 Task: Find connections with filter location Chittaurgarh with filter topic #forsale with filter profile language Spanish with filter current company Cairn Oil and Gas with filter school Vijaya College with filter industry Retail Pharmacies with filter service category Bankruptcy Law with filter keywords title Medical Laboratory Tech
Action: Mouse moved to (490, 60)
Screenshot: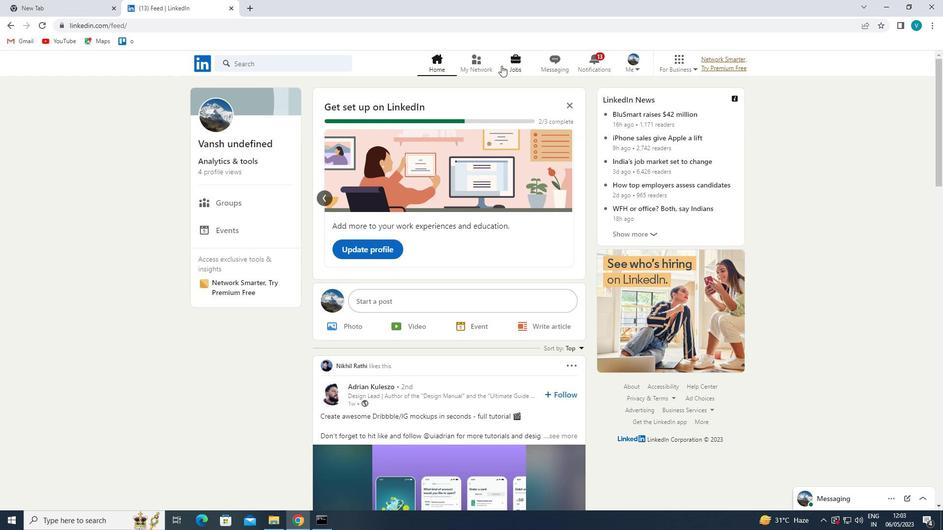 
Action: Mouse pressed left at (490, 60)
Screenshot: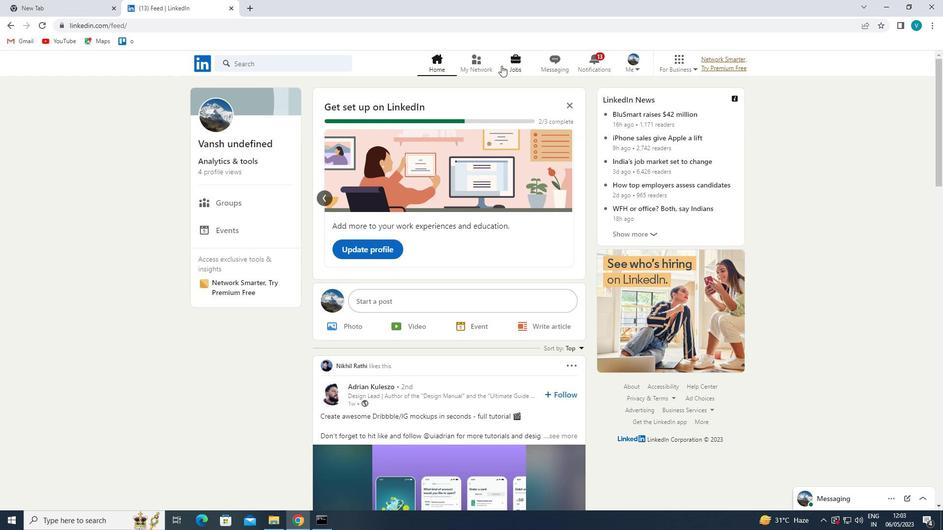 
Action: Mouse moved to (318, 115)
Screenshot: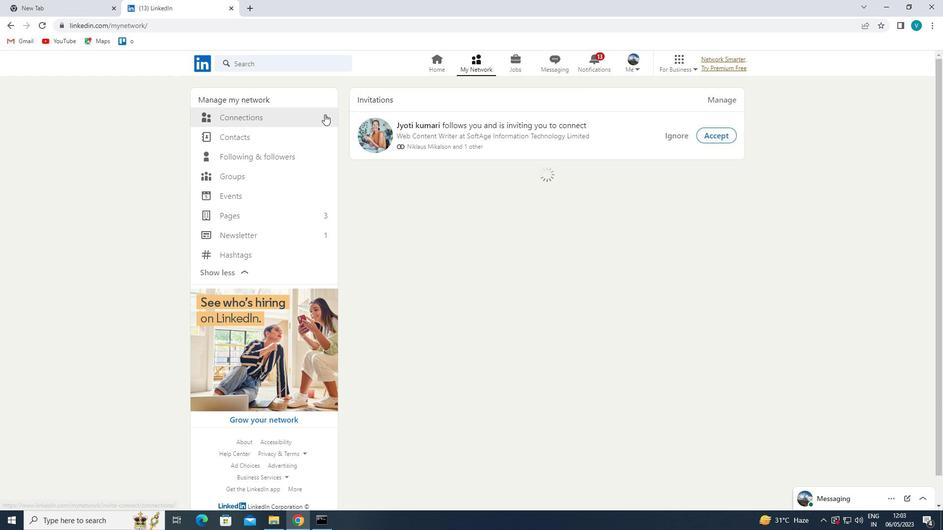 
Action: Mouse pressed left at (318, 115)
Screenshot: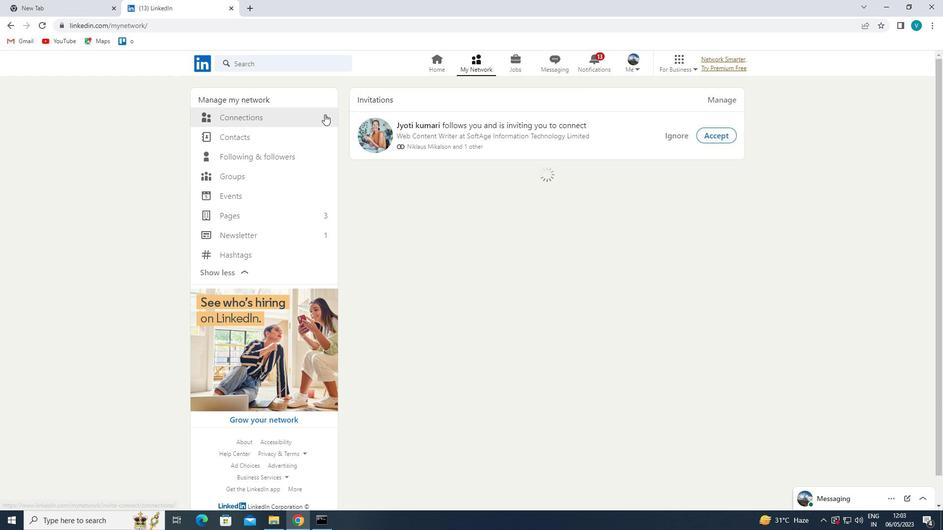 
Action: Mouse moved to (544, 120)
Screenshot: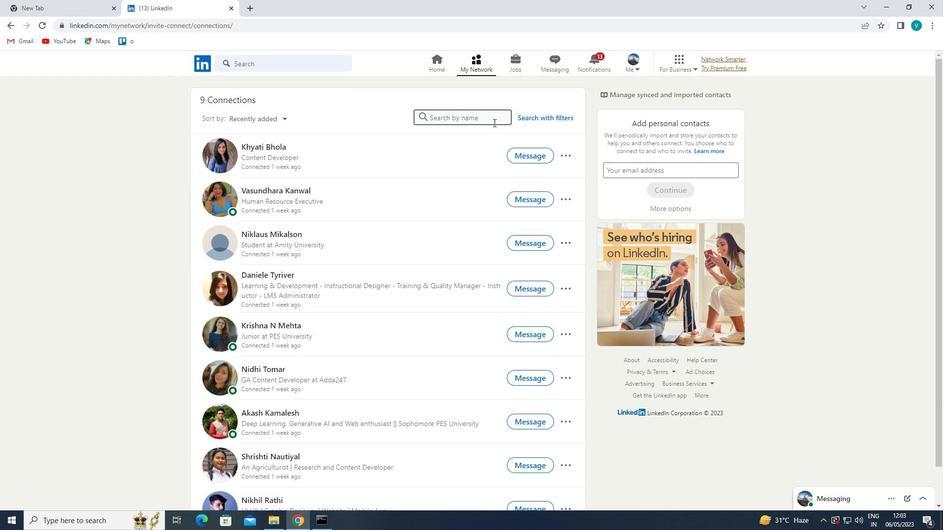 
Action: Mouse pressed left at (544, 120)
Screenshot: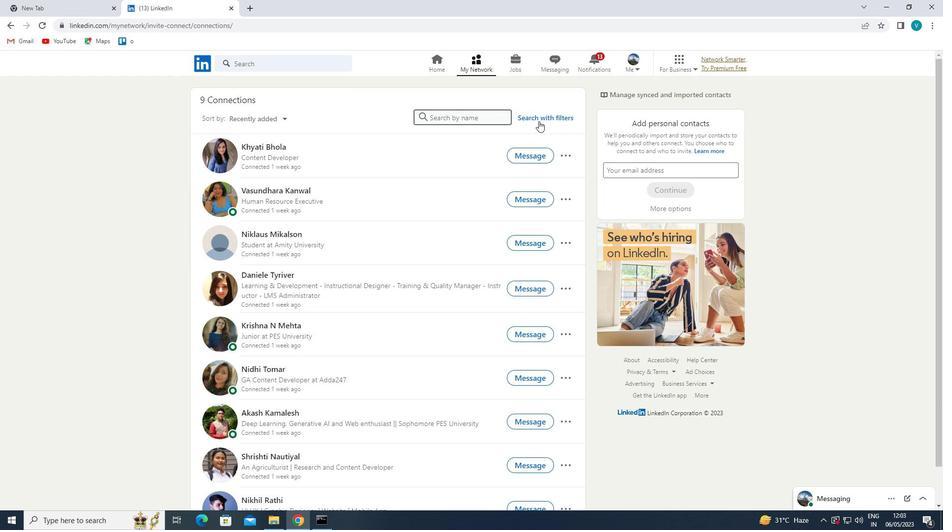 
Action: Mouse moved to (477, 93)
Screenshot: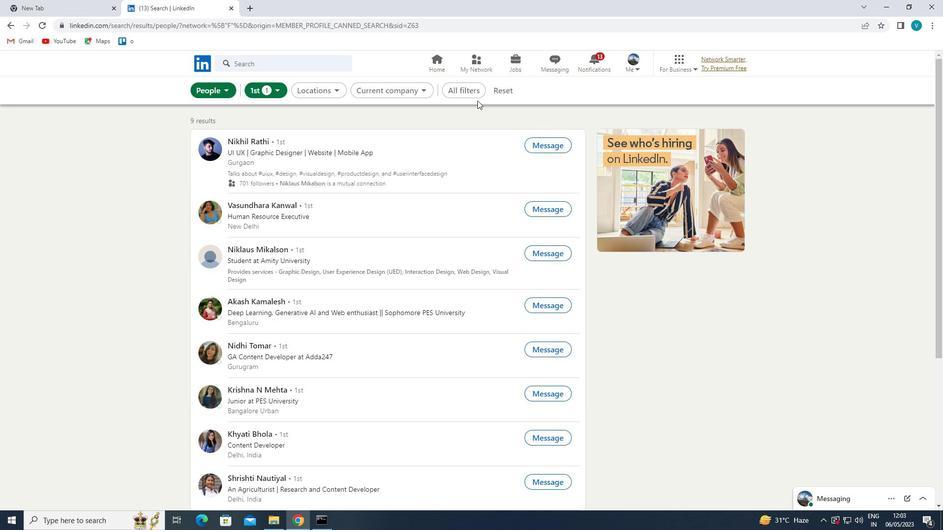 
Action: Mouse pressed left at (477, 93)
Screenshot: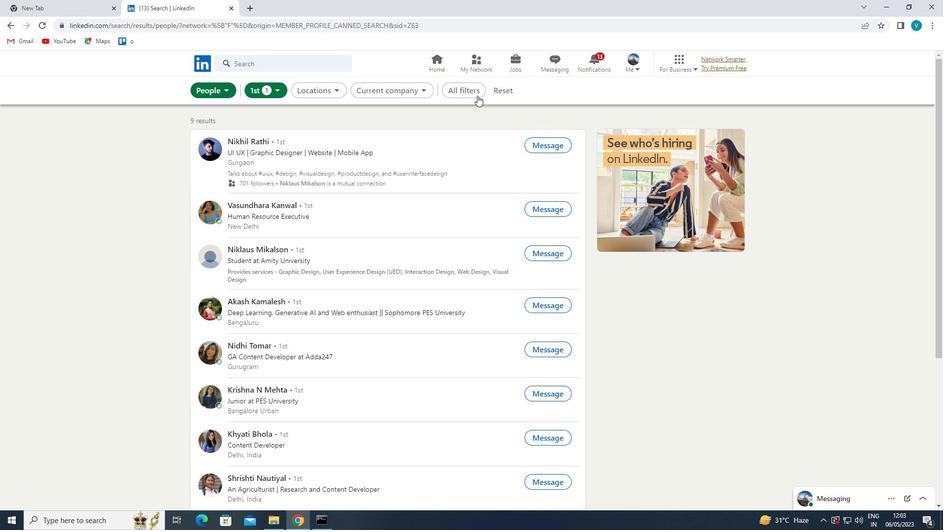 
Action: Mouse moved to (765, 206)
Screenshot: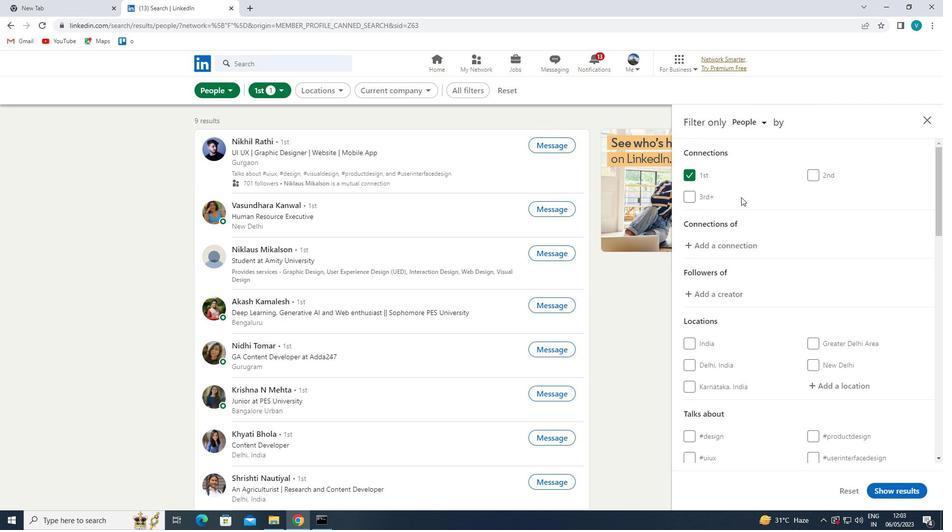 
Action: Mouse scrolled (765, 205) with delta (0, 0)
Screenshot: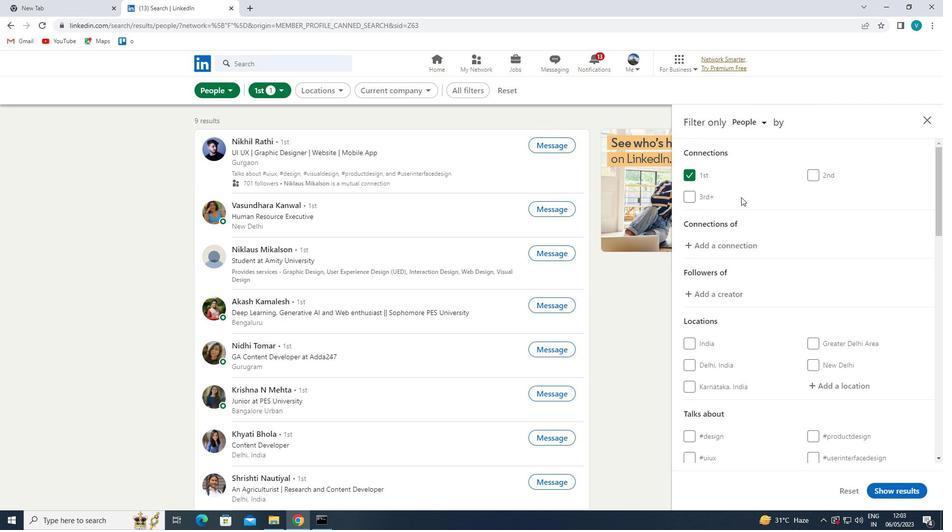 
Action: Mouse moved to (768, 207)
Screenshot: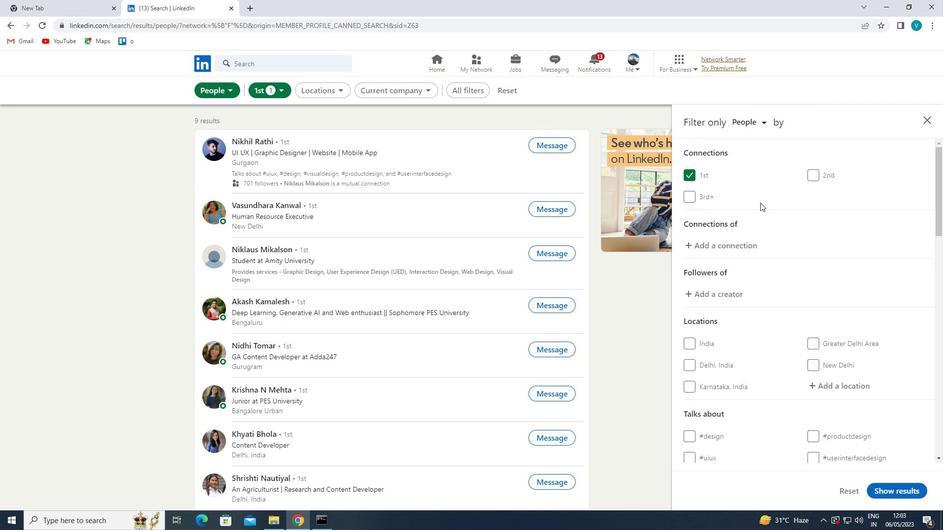 
Action: Mouse scrolled (768, 207) with delta (0, 0)
Screenshot: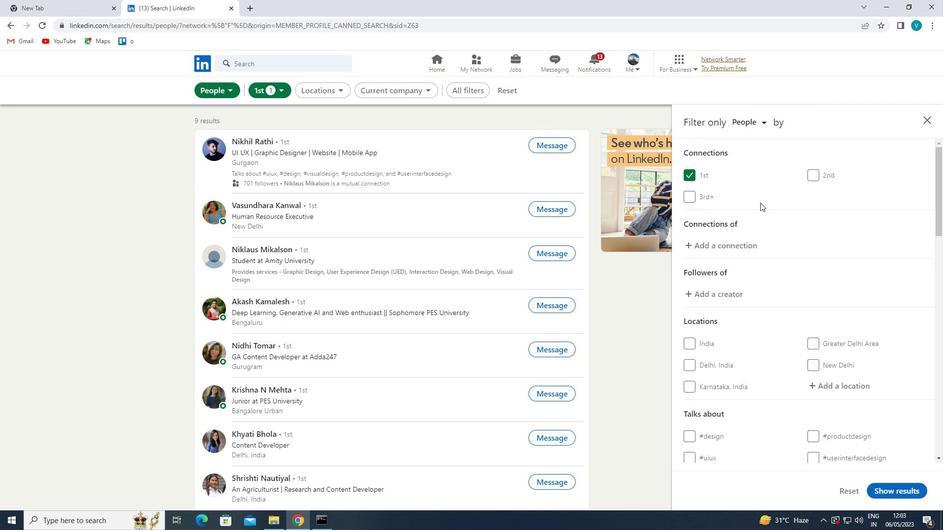 
Action: Mouse moved to (824, 286)
Screenshot: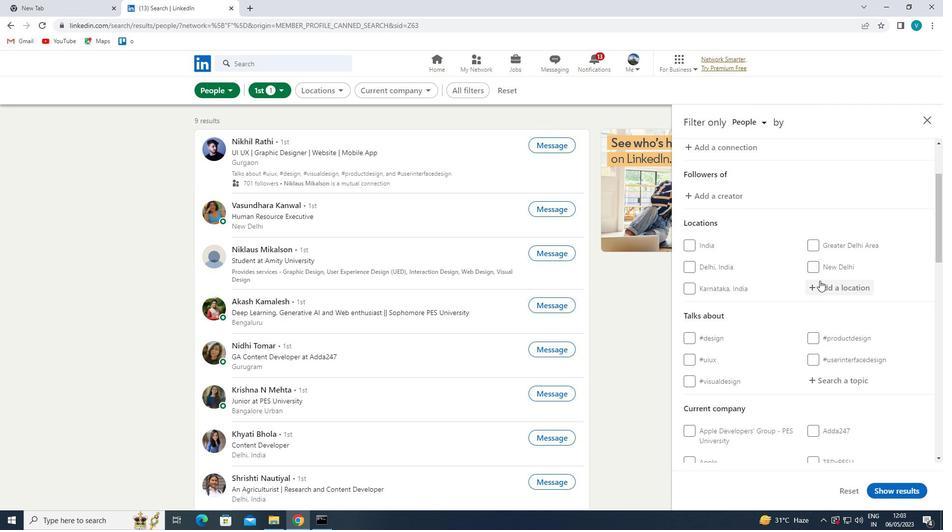 
Action: Mouse pressed left at (824, 286)
Screenshot: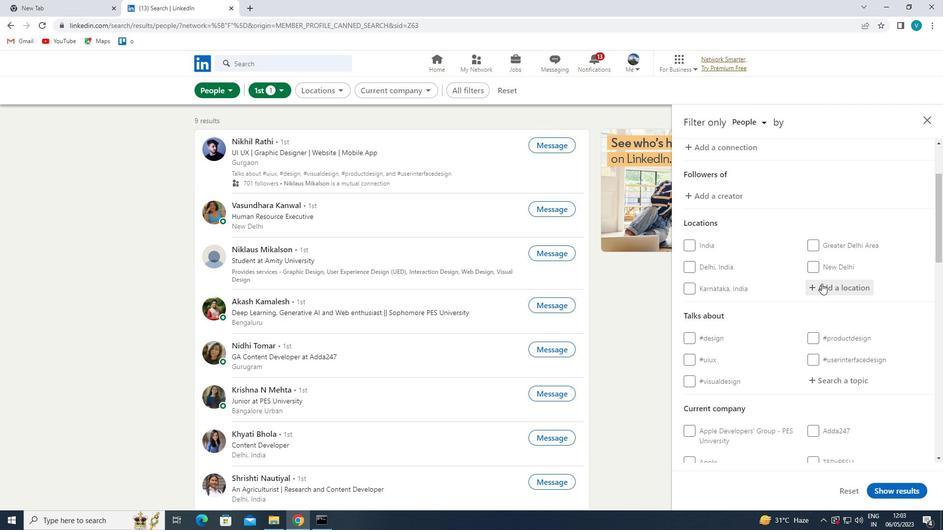 
Action: Mouse moved to (794, 307)
Screenshot: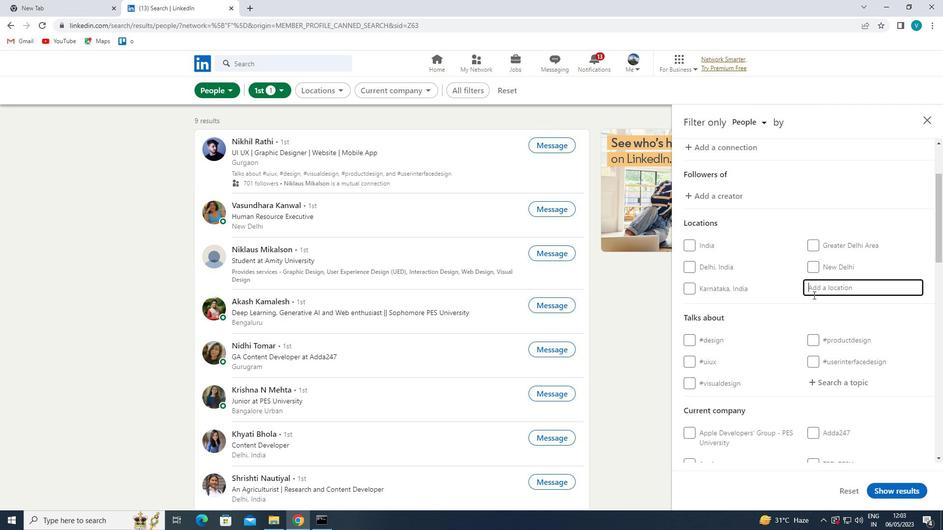 
Action: Key pressed <Key.shift>CHITTAUGARH
Screenshot: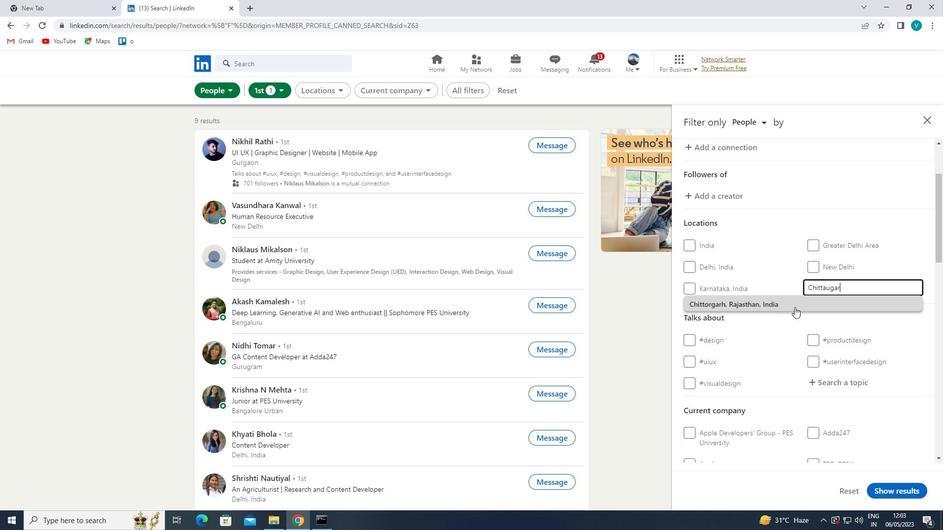
Action: Mouse moved to (794, 306)
Screenshot: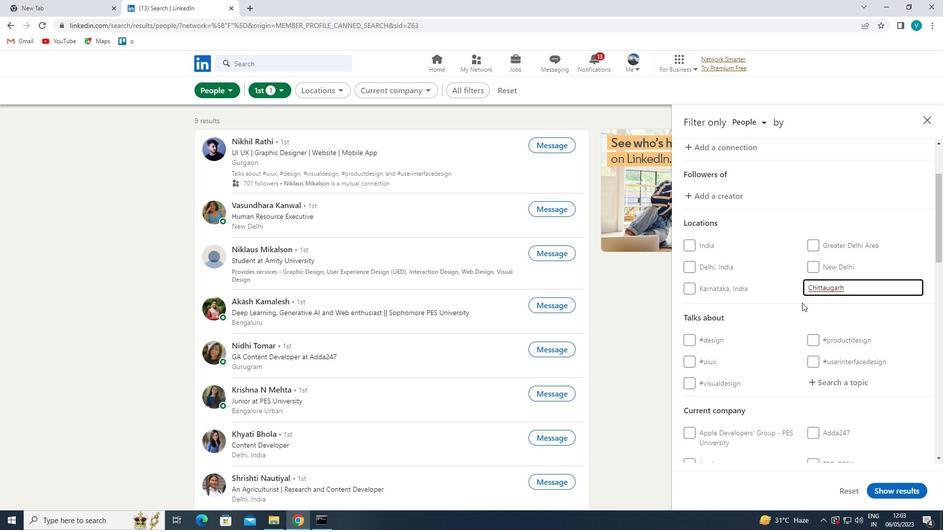 
Action: Key pressed <Key.backspace><Key.left><Key.left><Key.left>R<Key.right><Key.right><Key.right>
Screenshot: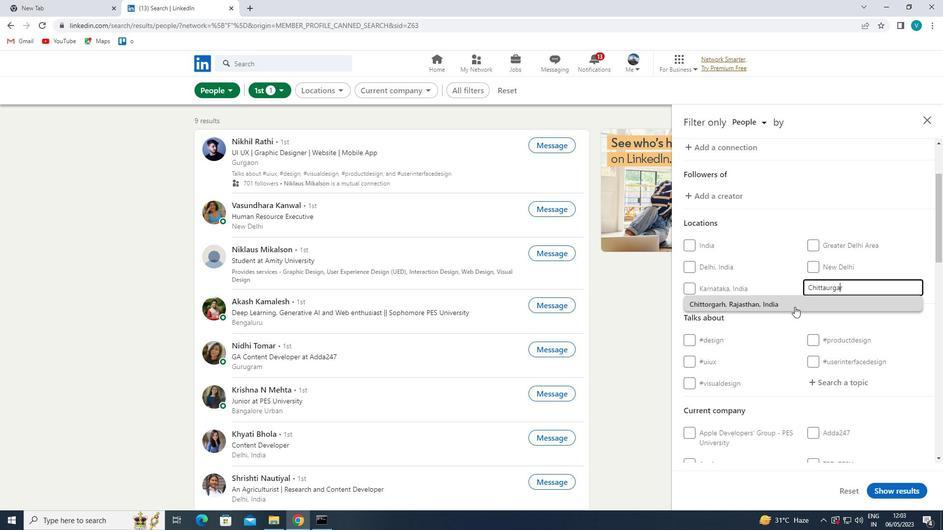
Action: Mouse pressed left at (794, 306)
Screenshot: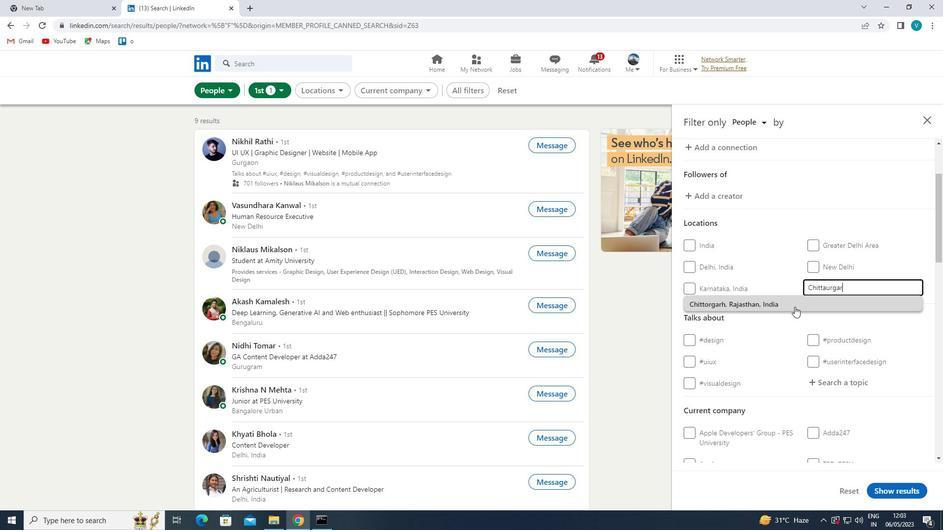 
Action: Mouse moved to (791, 309)
Screenshot: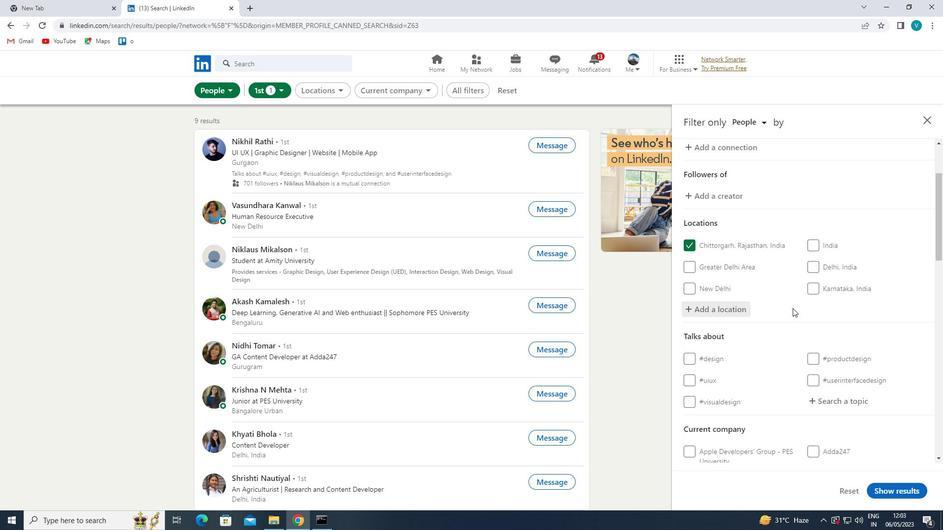 
Action: Mouse scrolled (791, 308) with delta (0, 0)
Screenshot: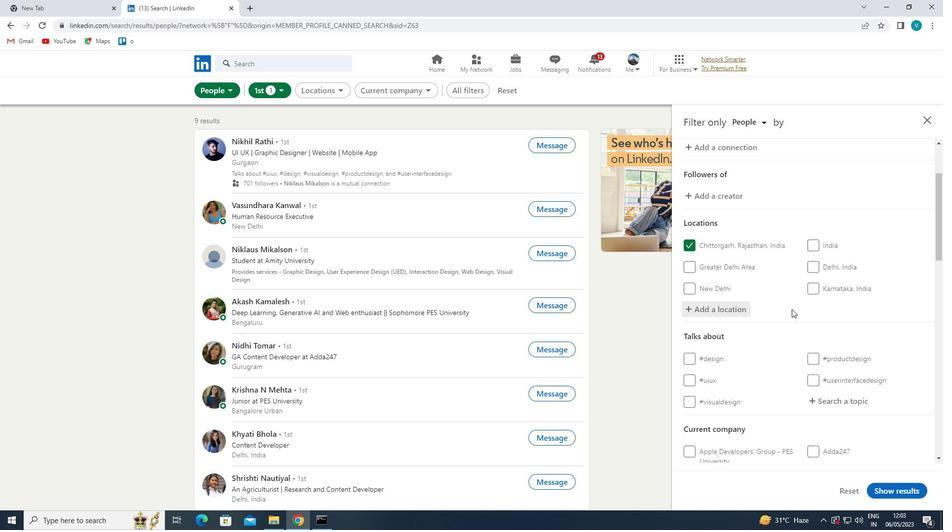 
Action: Mouse moved to (791, 309)
Screenshot: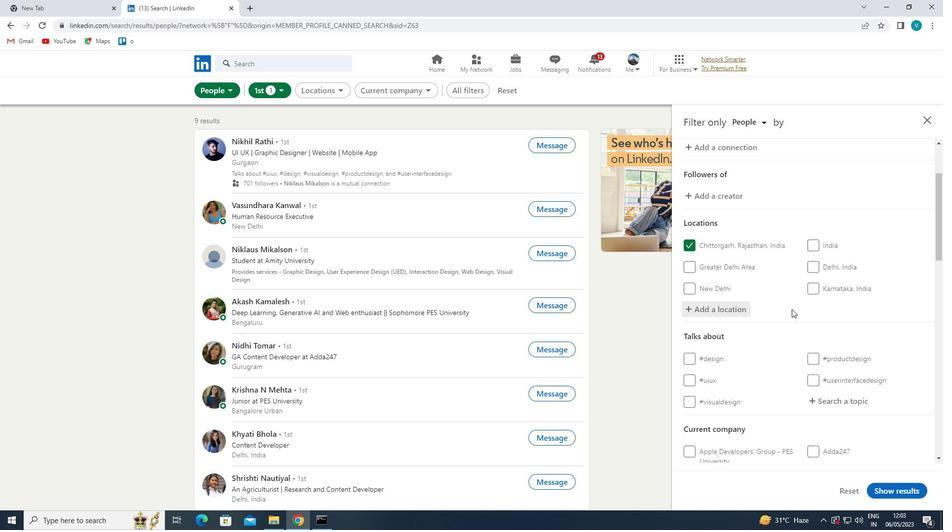 
Action: Mouse scrolled (791, 308) with delta (0, 0)
Screenshot: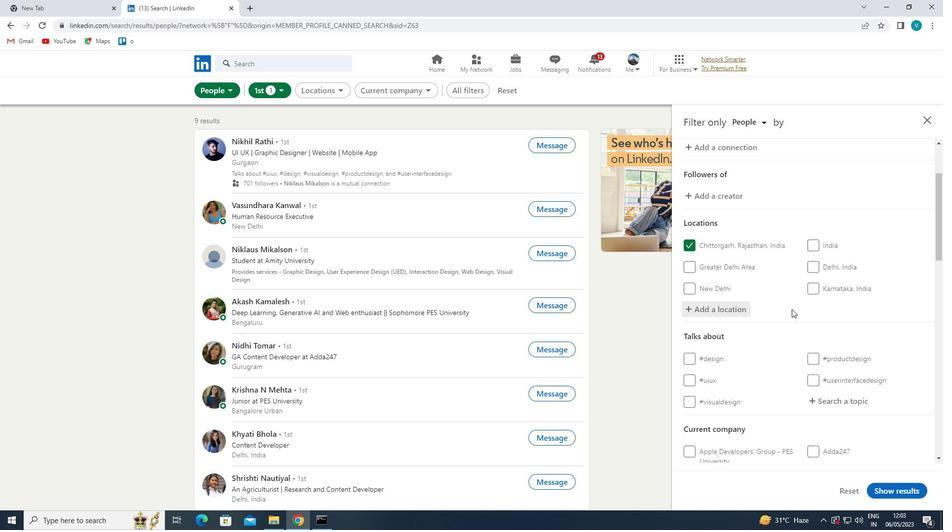 
Action: Mouse moved to (839, 297)
Screenshot: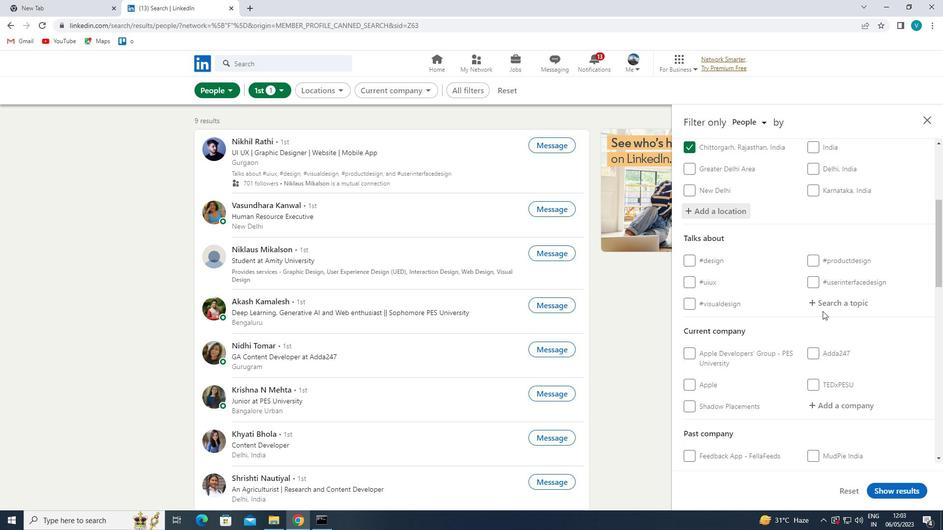 
Action: Mouse pressed left at (839, 297)
Screenshot: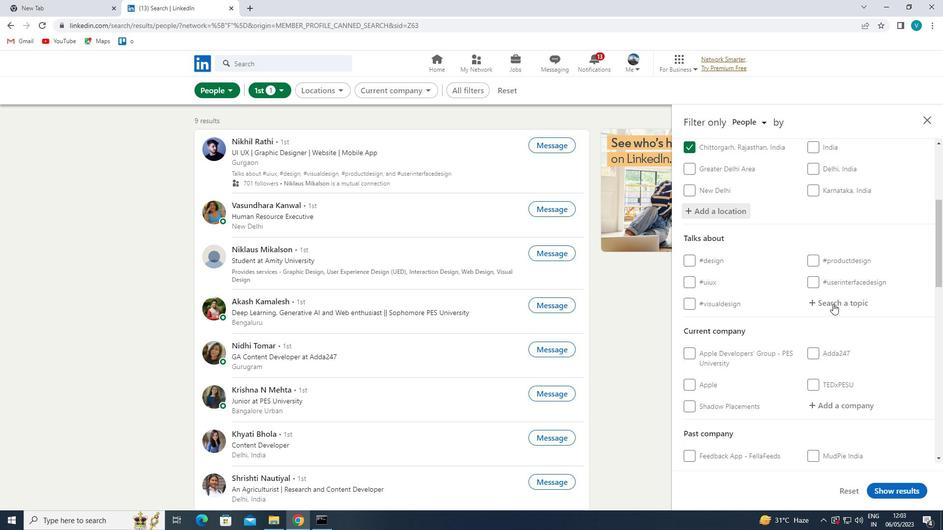 
Action: Mouse moved to (819, 308)
Screenshot: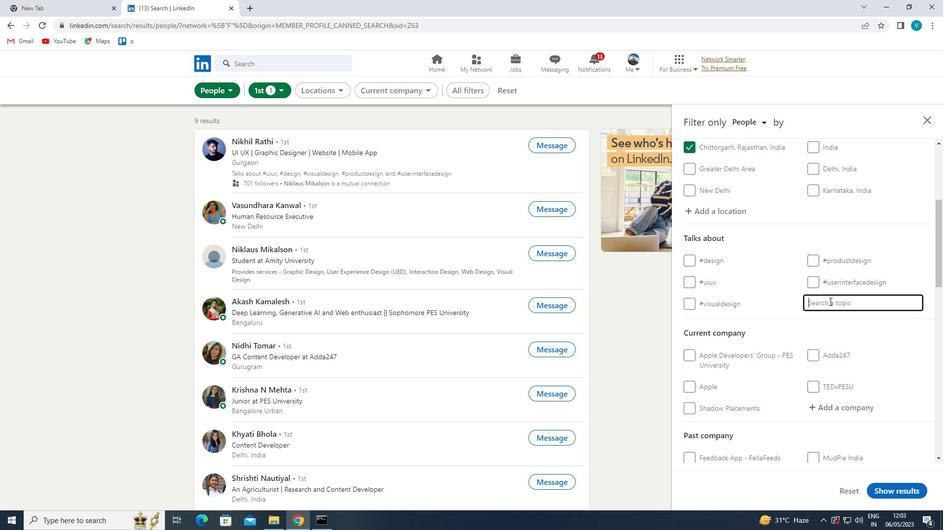 
Action: Key pressed FORSALE
Screenshot: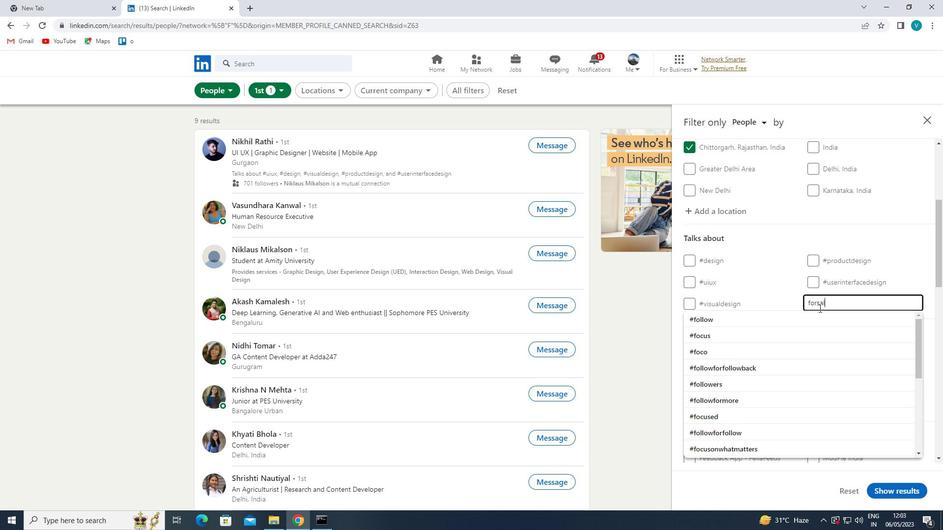 
Action: Mouse moved to (808, 315)
Screenshot: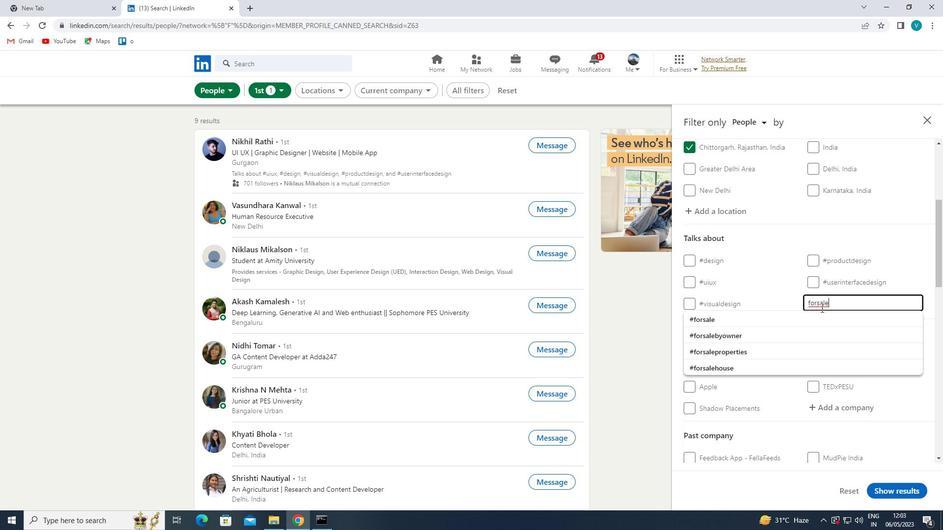
Action: Mouse pressed left at (808, 315)
Screenshot: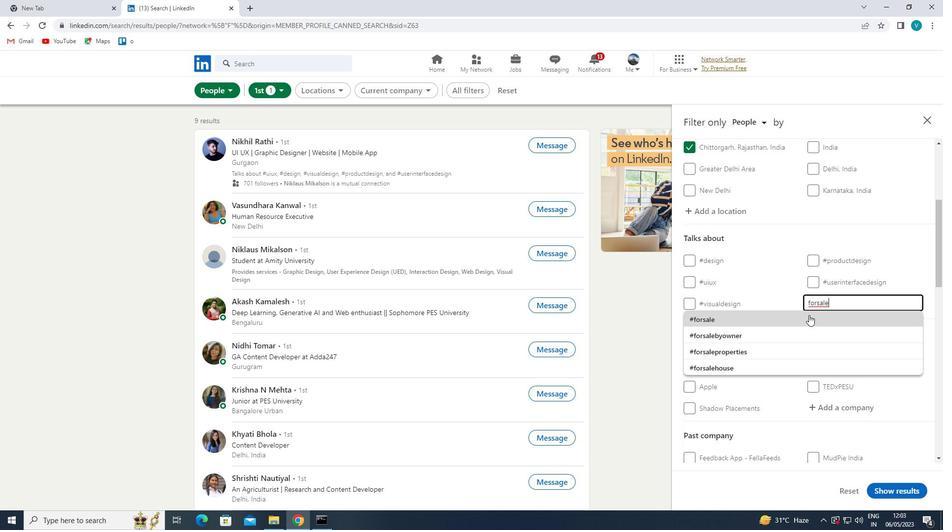 
Action: Mouse moved to (808, 315)
Screenshot: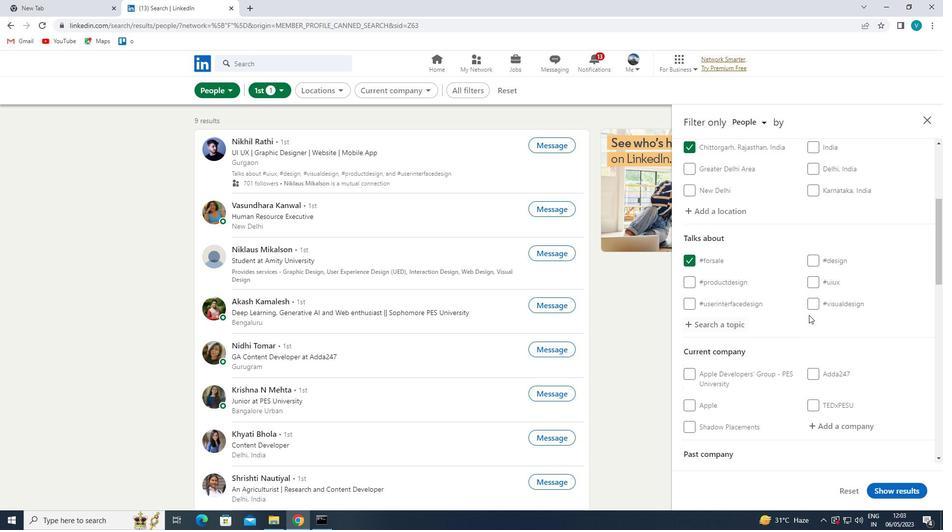 
Action: Mouse scrolled (808, 315) with delta (0, 0)
Screenshot: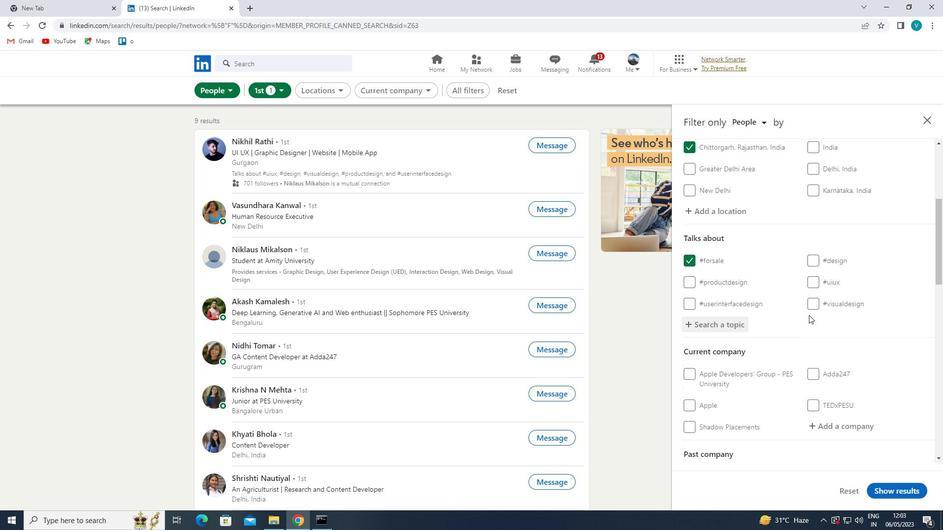 
Action: Mouse moved to (808, 316)
Screenshot: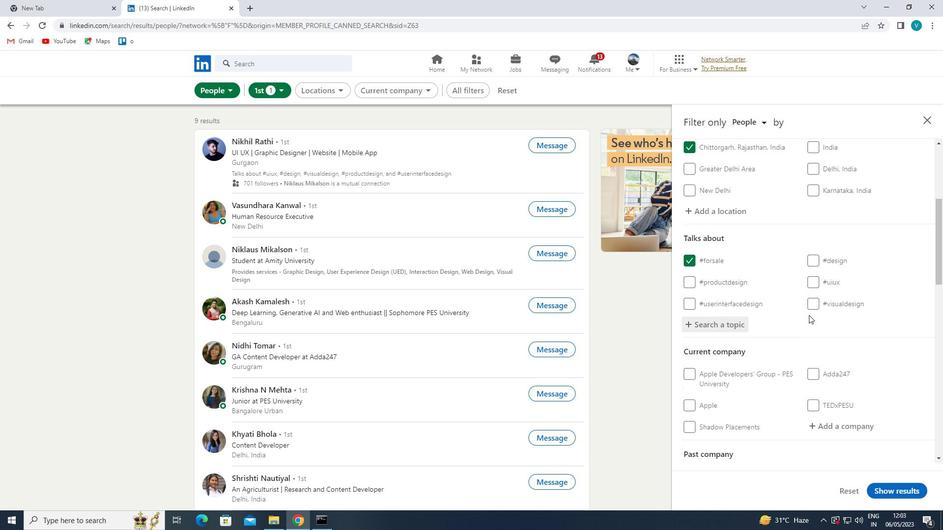 
Action: Mouse scrolled (808, 315) with delta (0, 0)
Screenshot: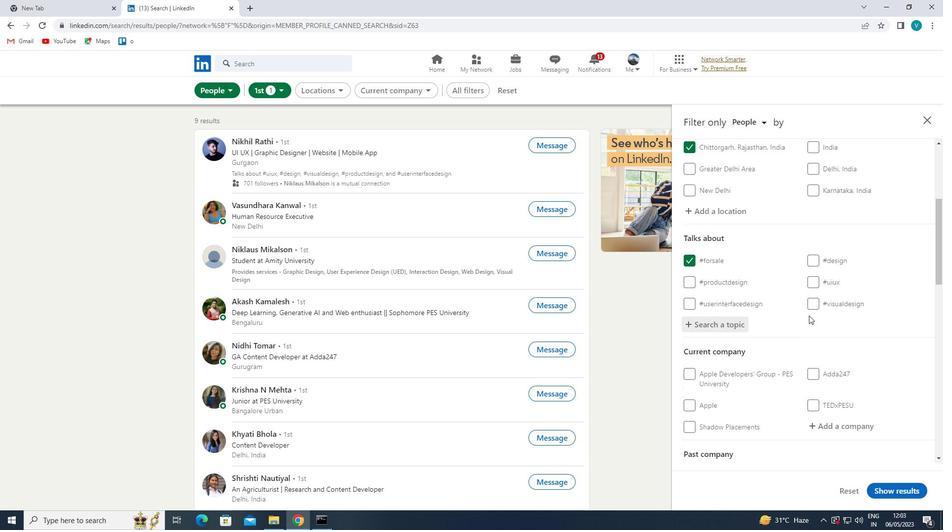 
Action: Mouse moved to (832, 330)
Screenshot: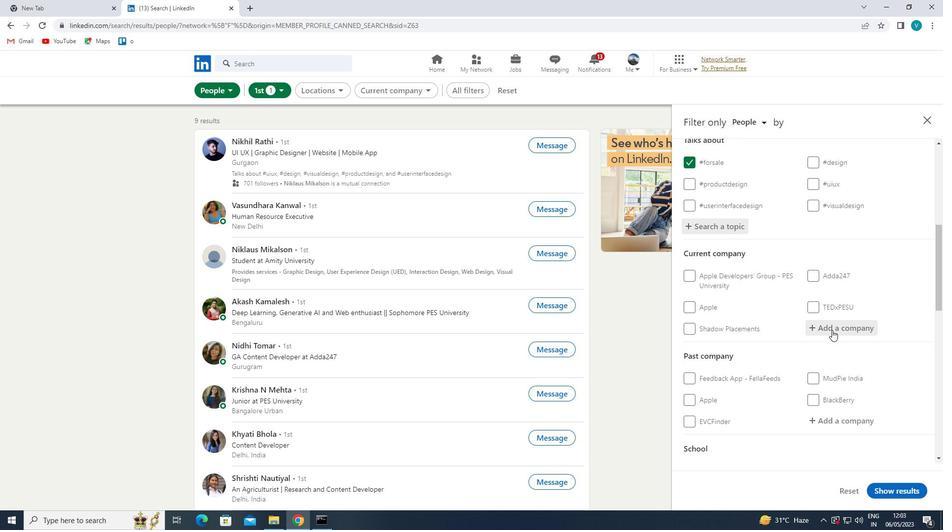 
Action: Mouse pressed left at (832, 330)
Screenshot: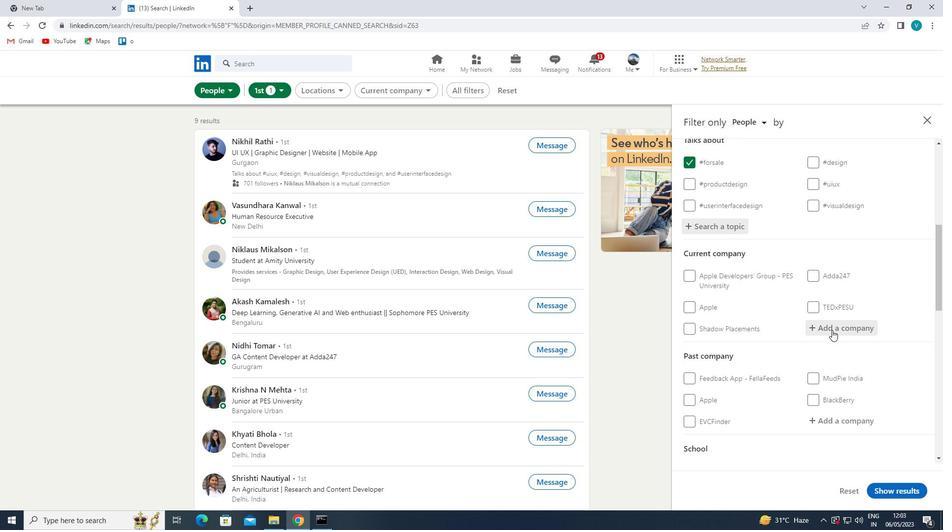 
Action: Mouse moved to (836, 327)
Screenshot: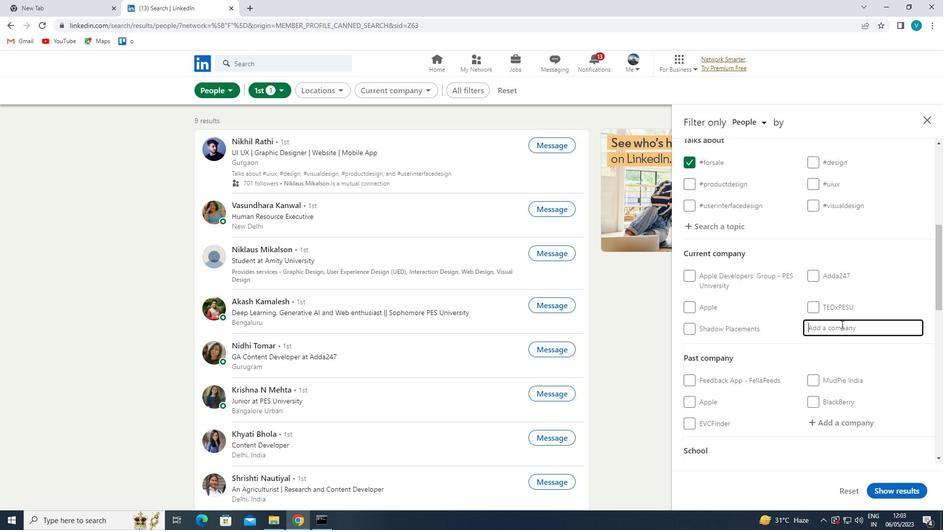 
Action: Key pressed <Key.shift>CAIRN<Key.space>
Screenshot: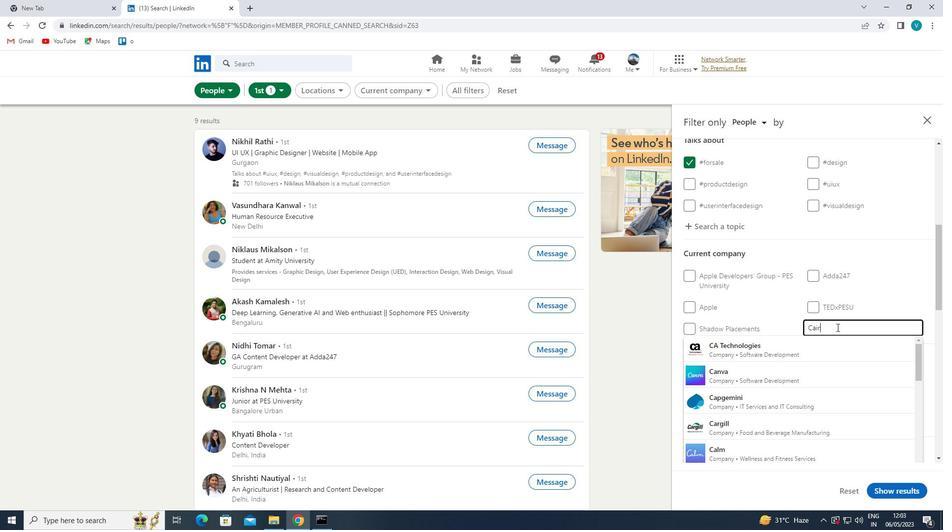
Action: Mouse moved to (817, 345)
Screenshot: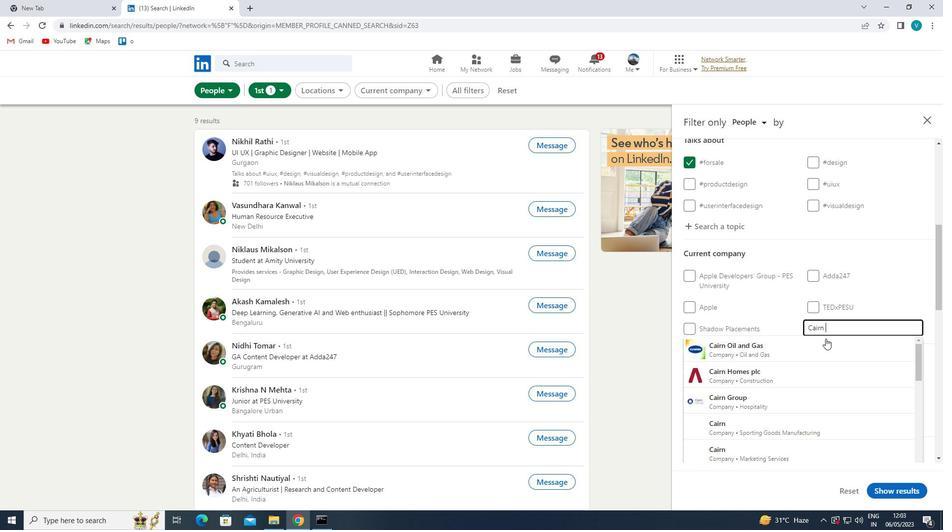 
Action: Mouse pressed left at (817, 345)
Screenshot: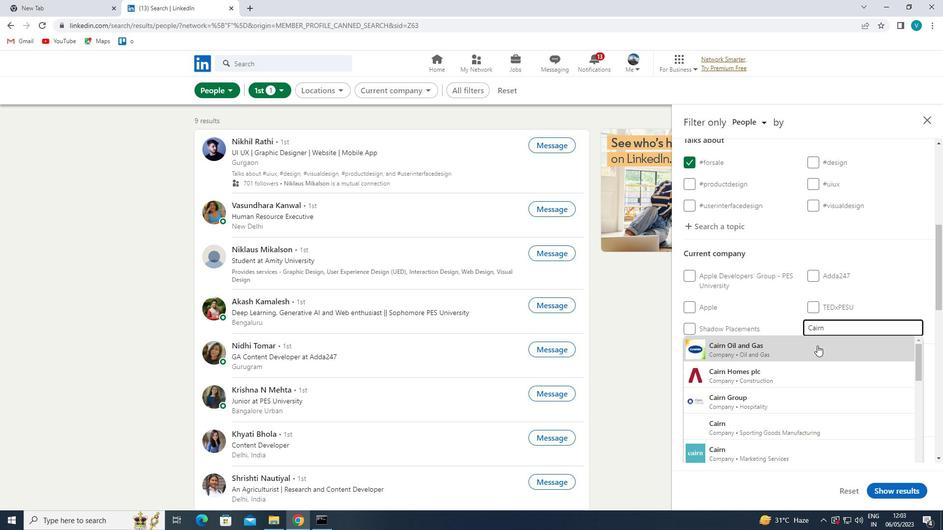 
Action: Mouse moved to (816, 346)
Screenshot: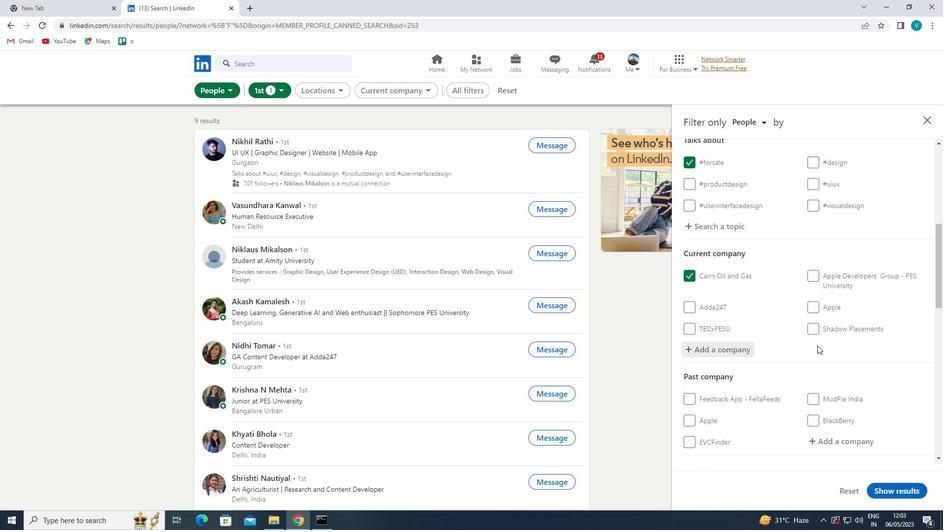
Action: Mouse scrolled (816, 346) with delta (0, 0)
Screenshot: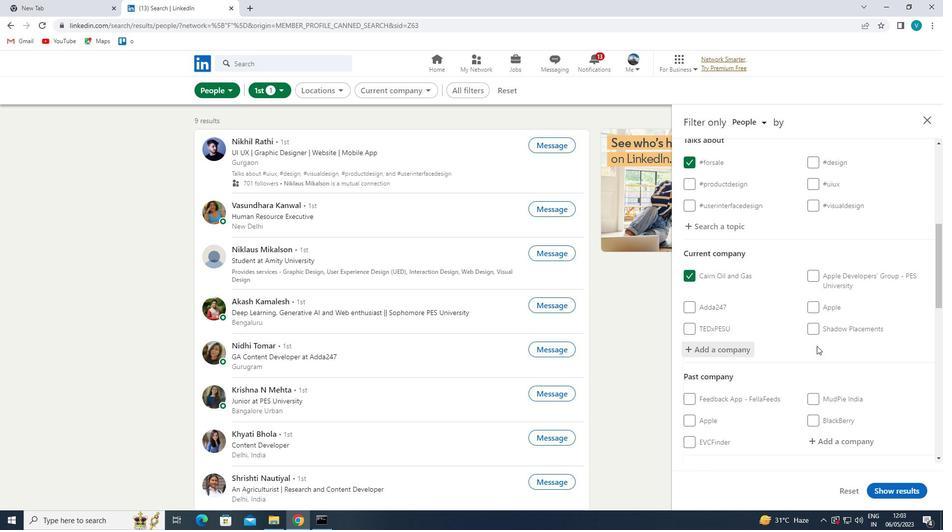 
Action: Mouse moved to (815, 347)
Screenshot: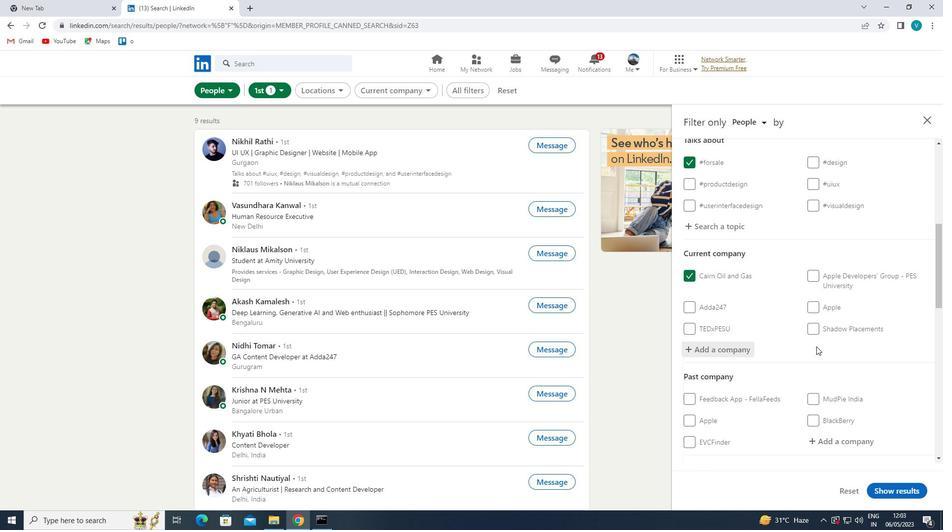 
Action: Mouse scrolled (815, 347) with delta (0, 0)
Screenshot: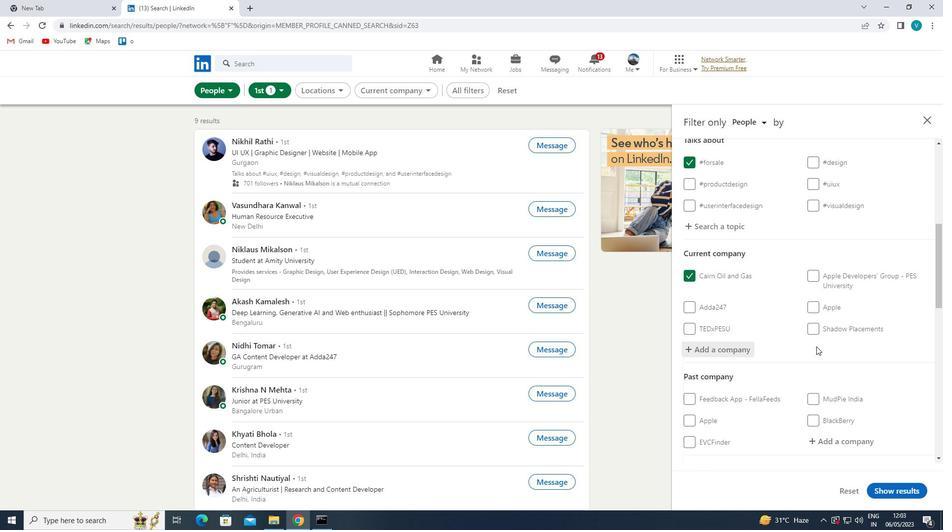 
Action: Mouse moved to (815, 348)
Screenshot: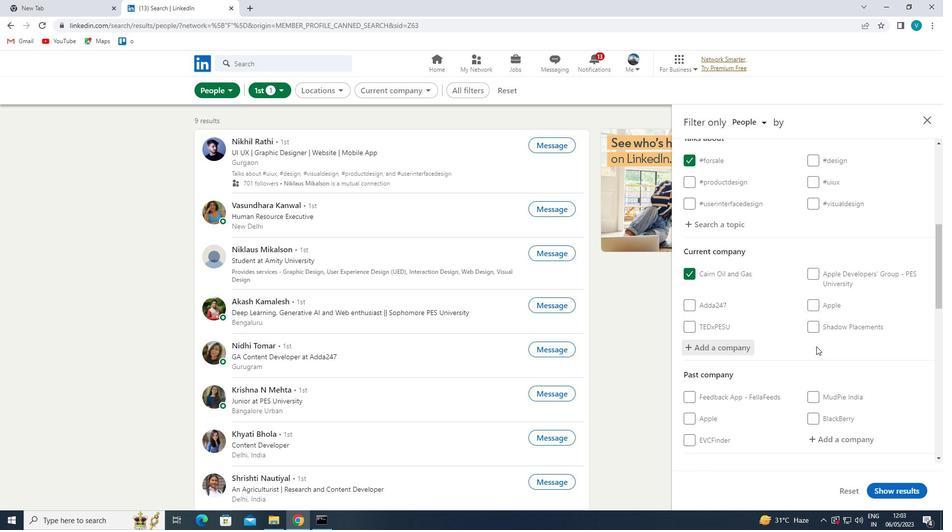 
Action: Mouse scrolled (815, 348) with delta (0, 0)
Screenshot: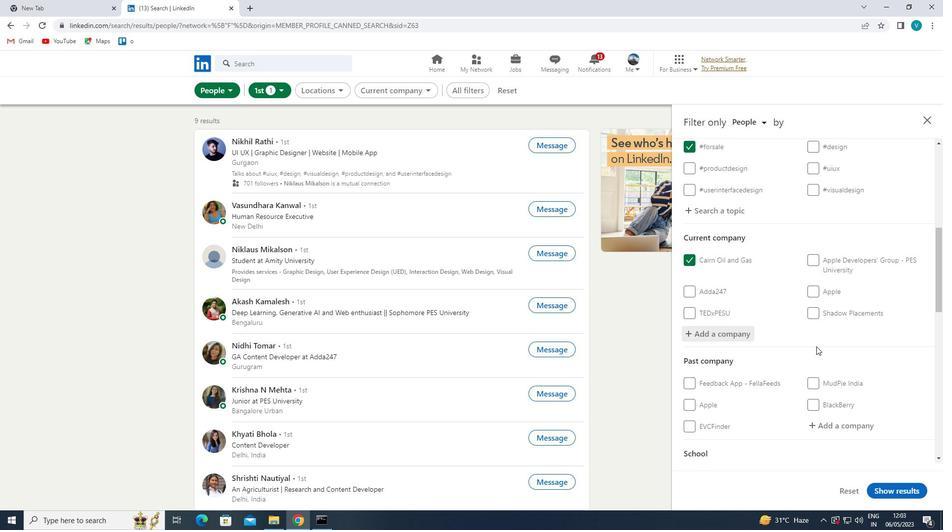 
Action: Mouse scrolled (815, 348) with delta (0, 0)
Screenshot: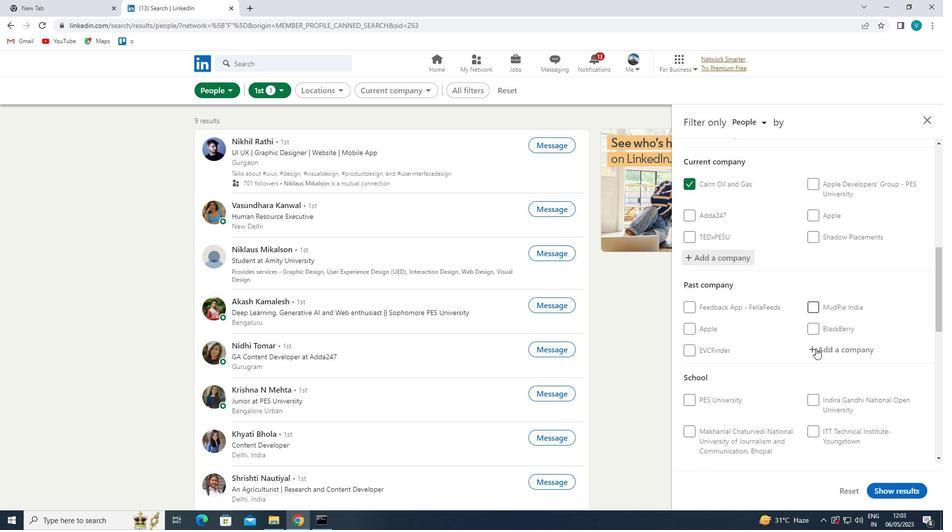 
Action: Mouse scrolled (815, 348) with delta (0, 0)
Screenshot: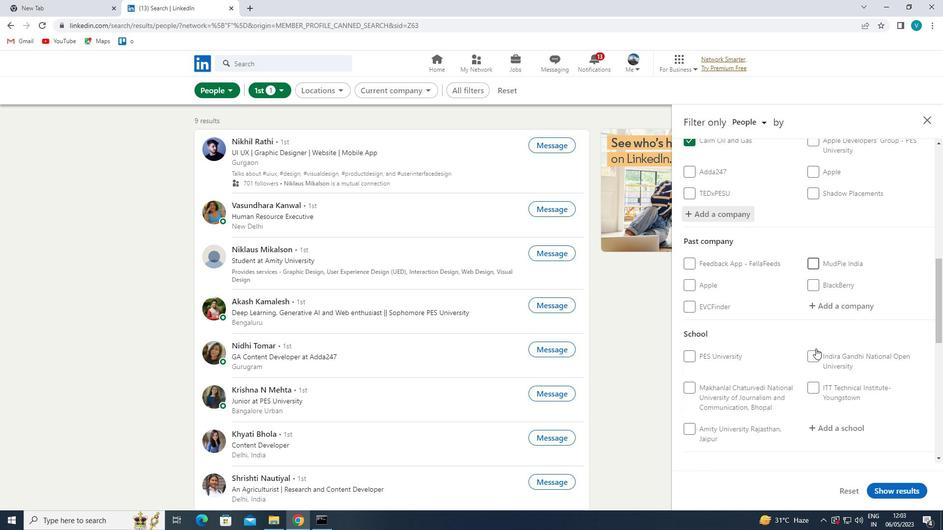 
Action: Mouse moved to (832, 320)
Screenshot: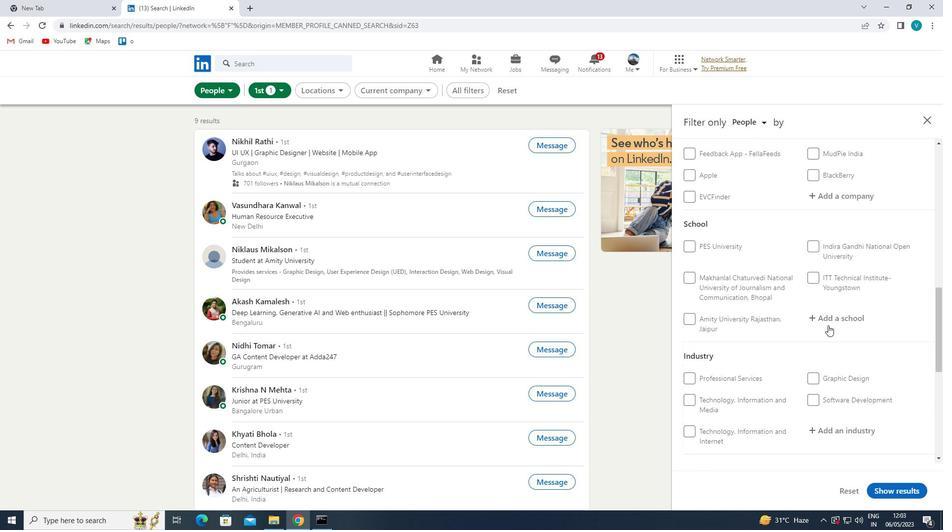
Action: Mouse pressed left at (832, 320)
Screenshot: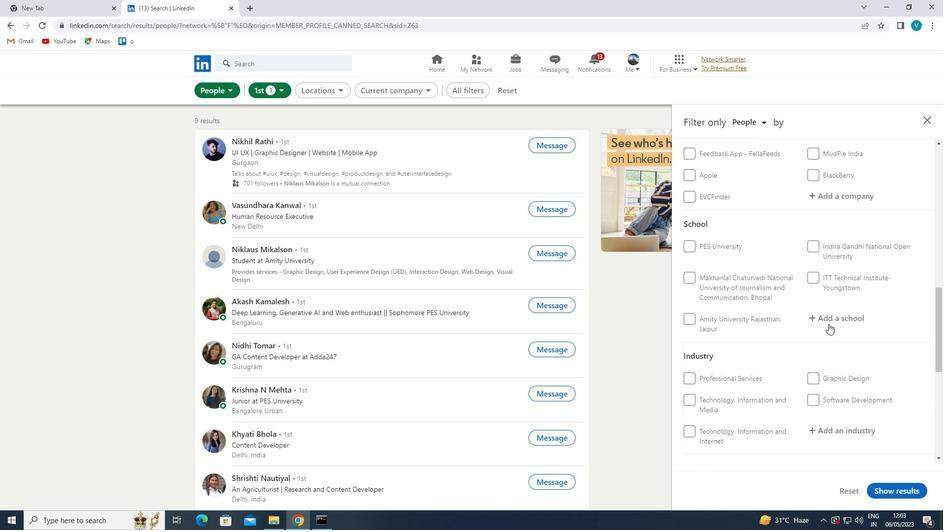
Action: Mouse moved to (823, 325)
Screenshot: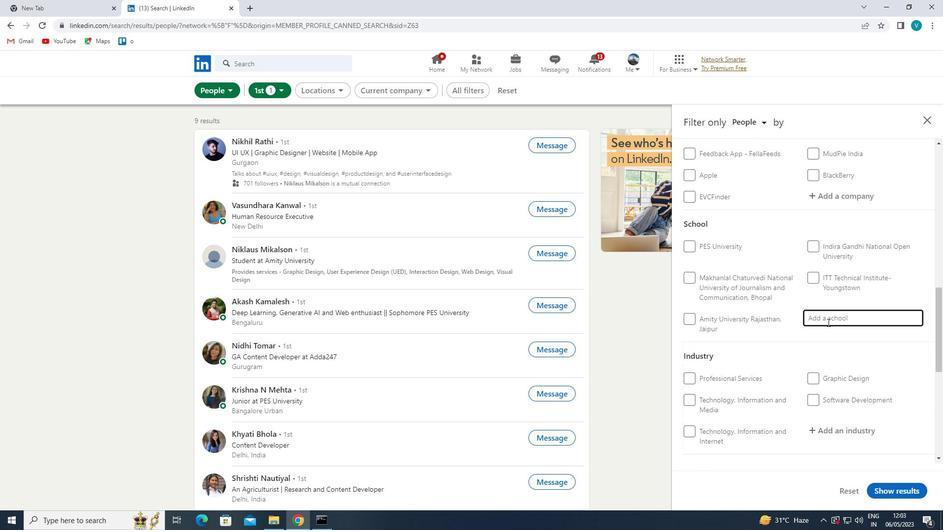
Action: Key pressed <Key.shift>VIJAYA
Screenshot: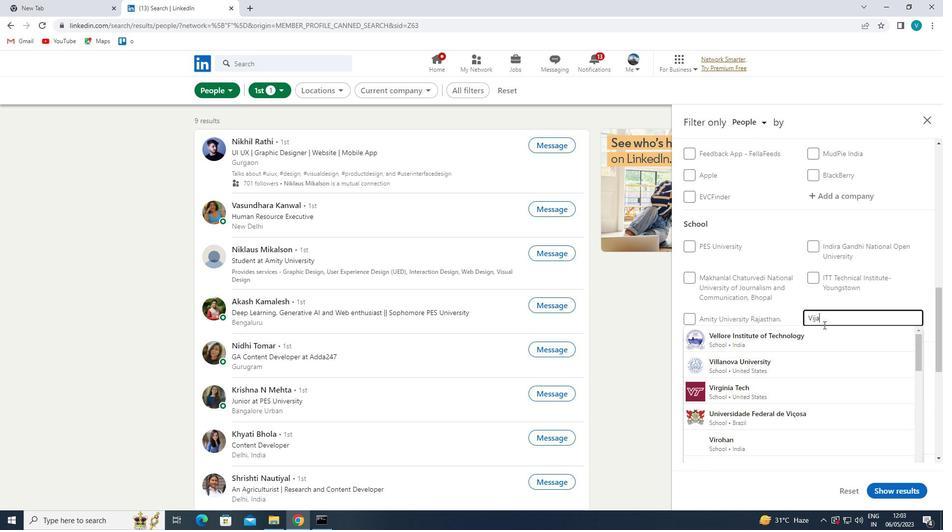 
Action: Mouse moved to (785, 365)
Screenshot: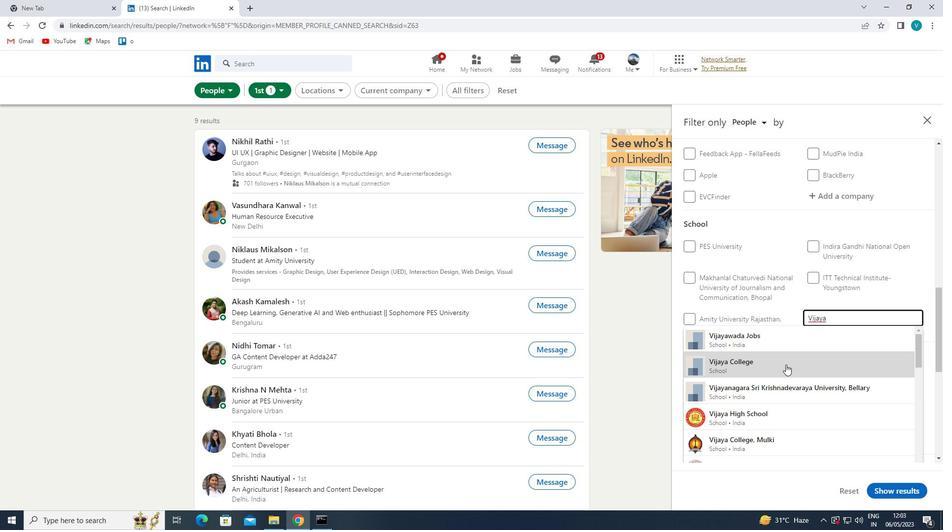 
Action: Mouse pressed left at (785, 365)
Screenshot: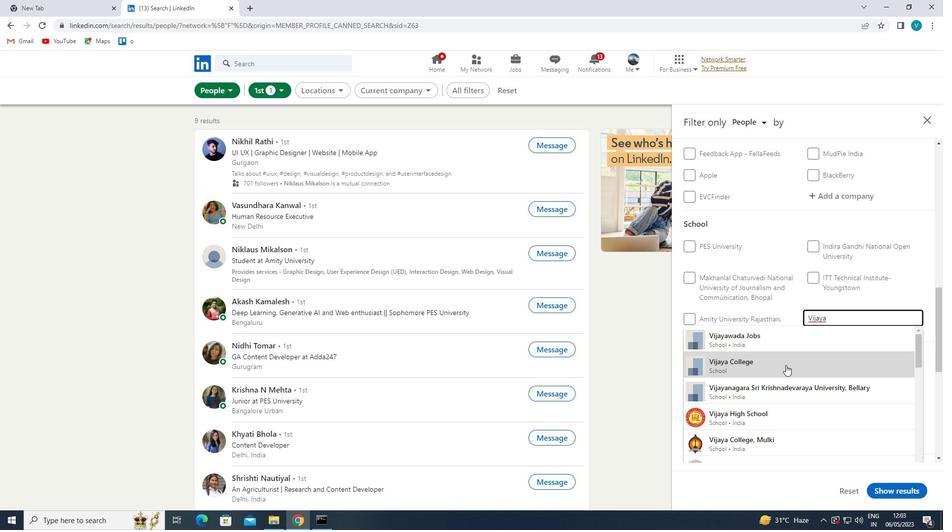 
Action: Mouse moved to (800, 356)
Screenshot: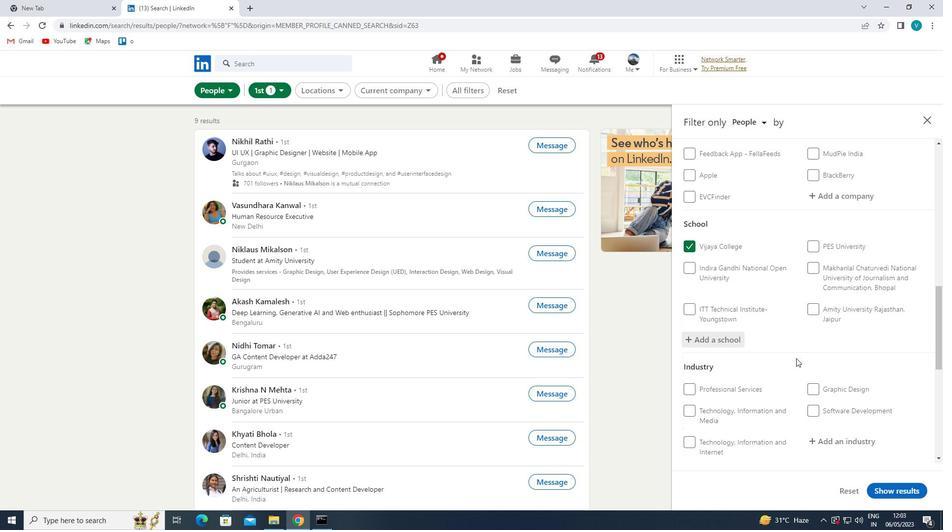 
Action: Mouse scrolled (800, 356) with delta (0, 0)
Screenshot: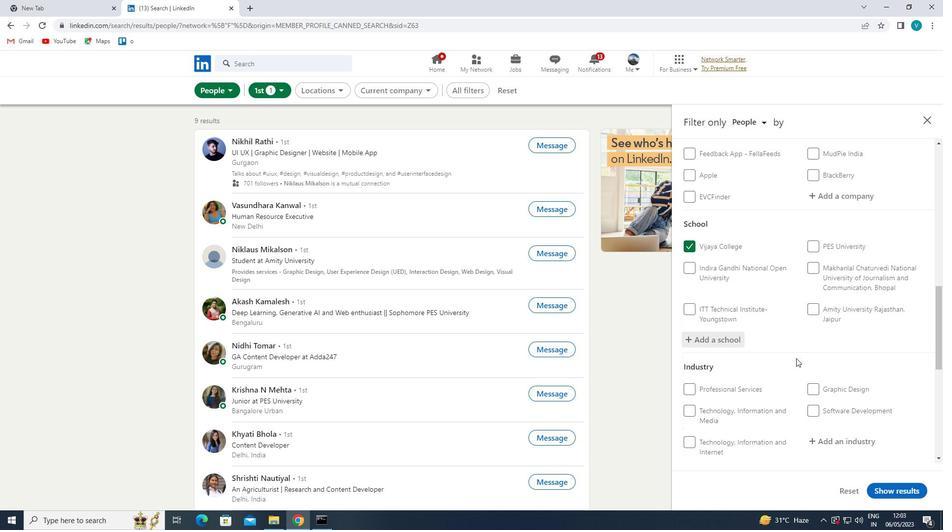 
Action: Mouse moved to (806, 352)
Screenshot: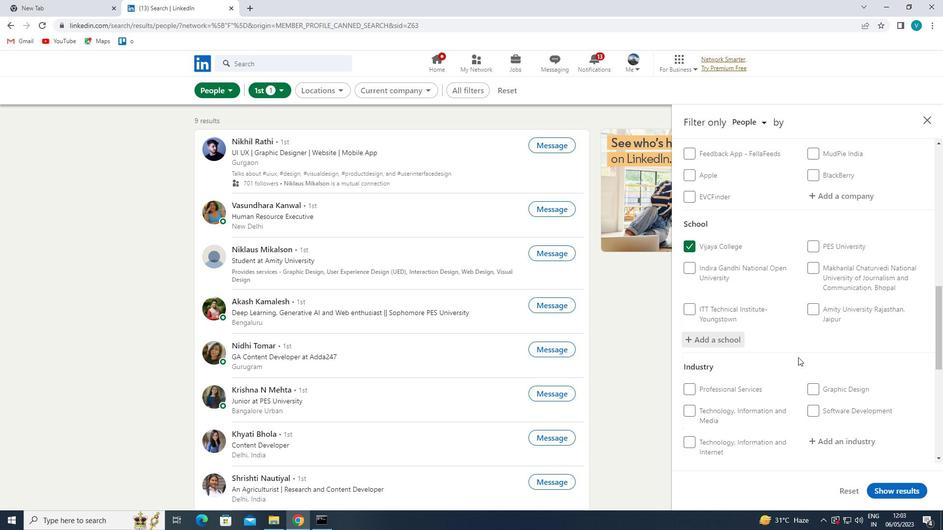 
Action: Mouse scrolled (806, 352) with delta (0, 0)
Screenshot: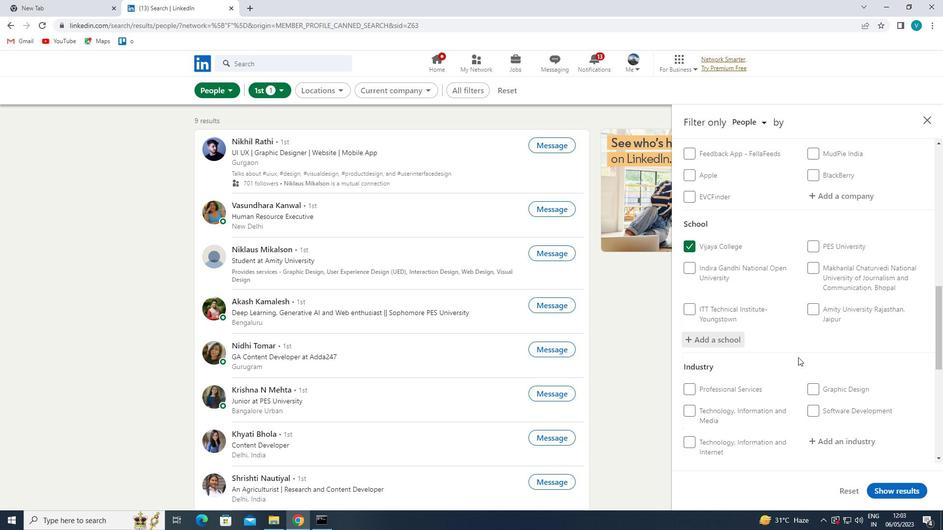 
Action: Mouse moved to (809, 350)
Screenshot: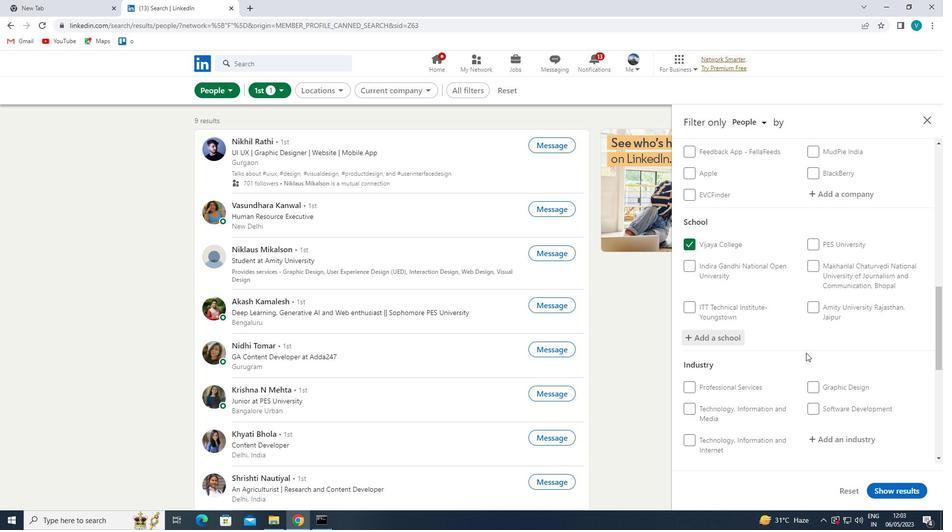 
Action: Mouse scrolled (809, 350) with delta (0, 0)
Screenshot: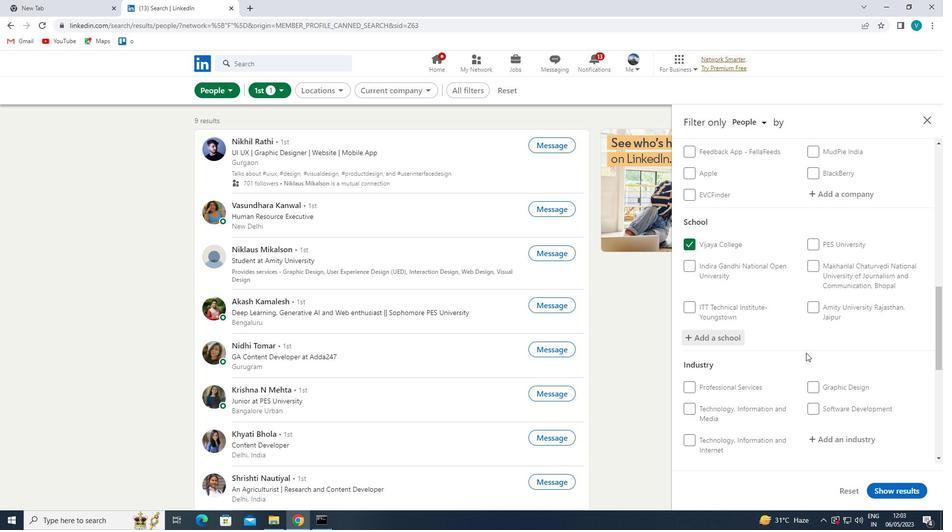 
Action: Mouse moved to (844, 291)
Screenshot: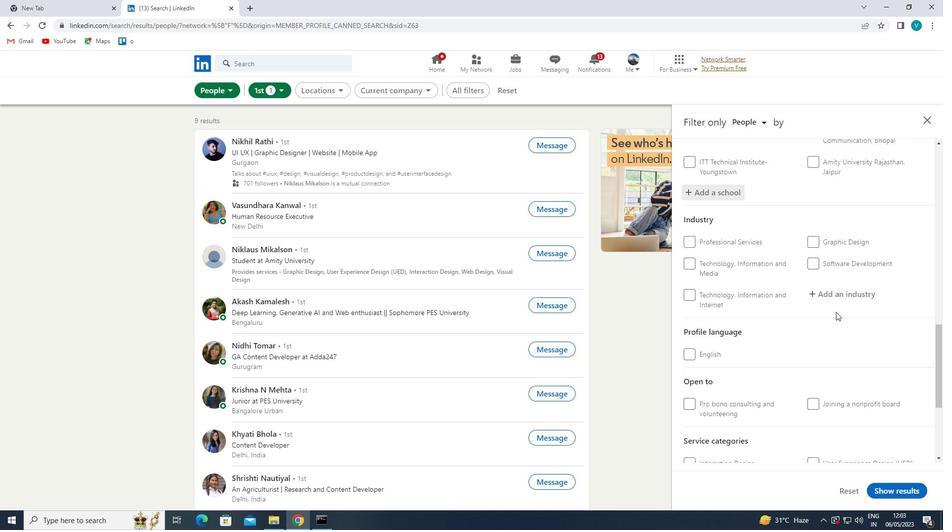 
Action: Mouse pressed left at (844, 291)
Screenshot: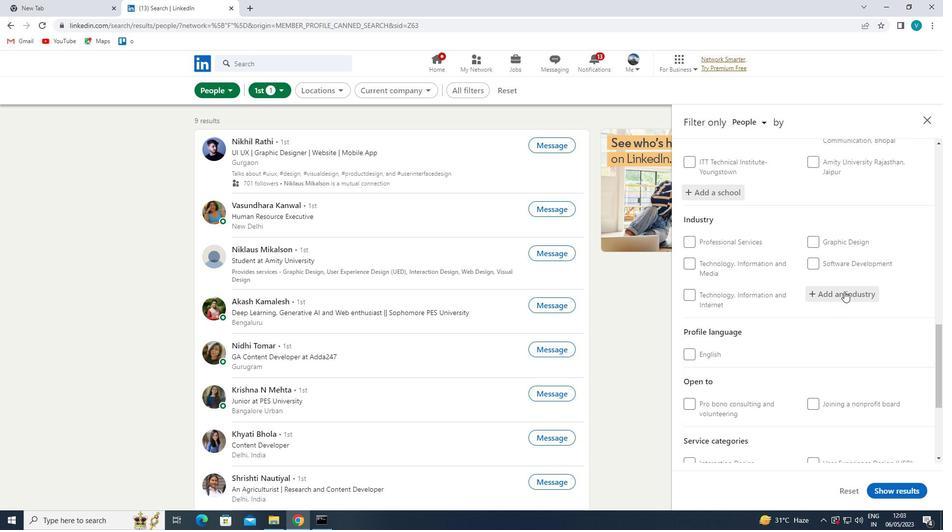 
Action: Mouse moved to (819, 305)
Screenshot: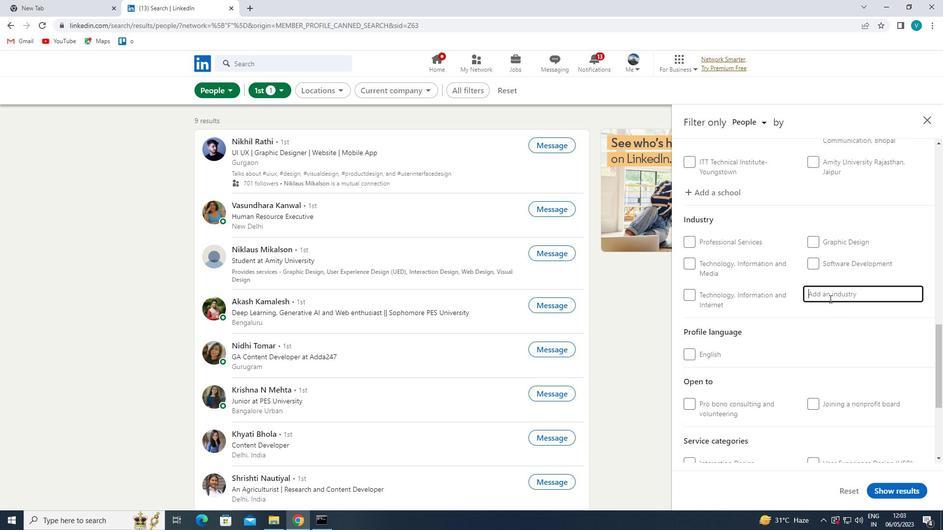 
Action: Key pressed <Key.shift>
Screenshot: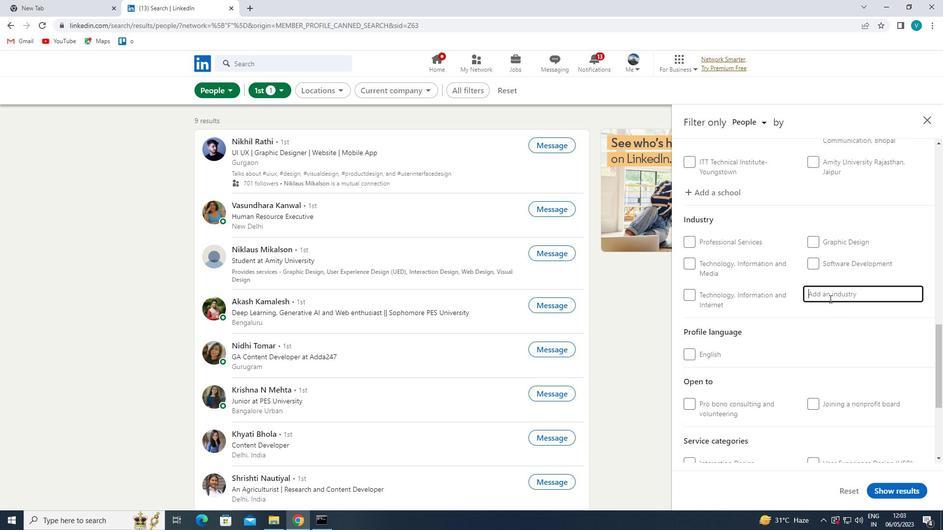 
Action: Mouse moved to (817, 305)
Screenshot: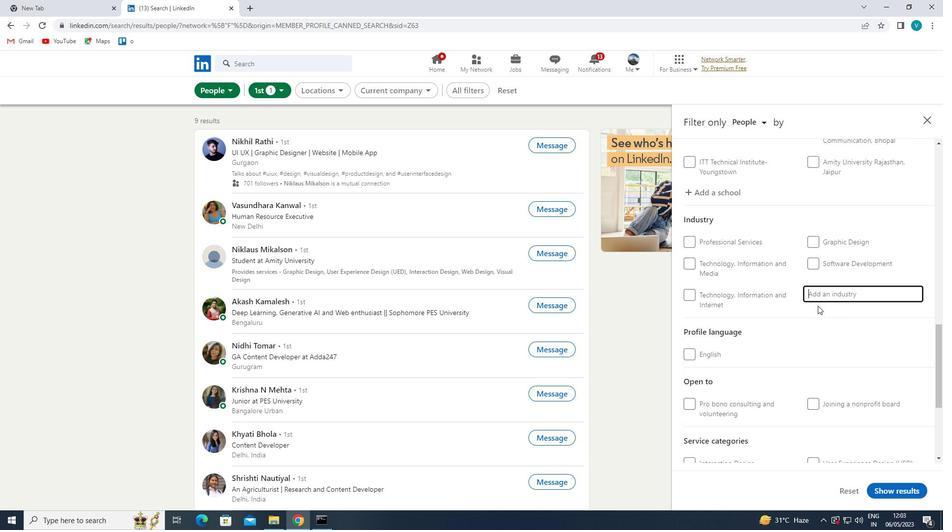 
Action: Key pressed RETAIL<Key.space>
Screenshot: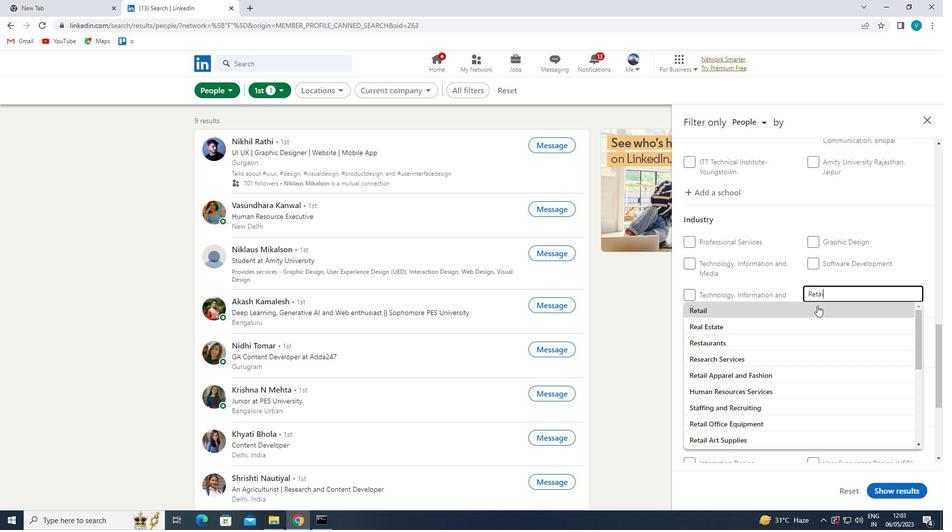 
Action: Mouse moved to (756, 405)
Screenshot: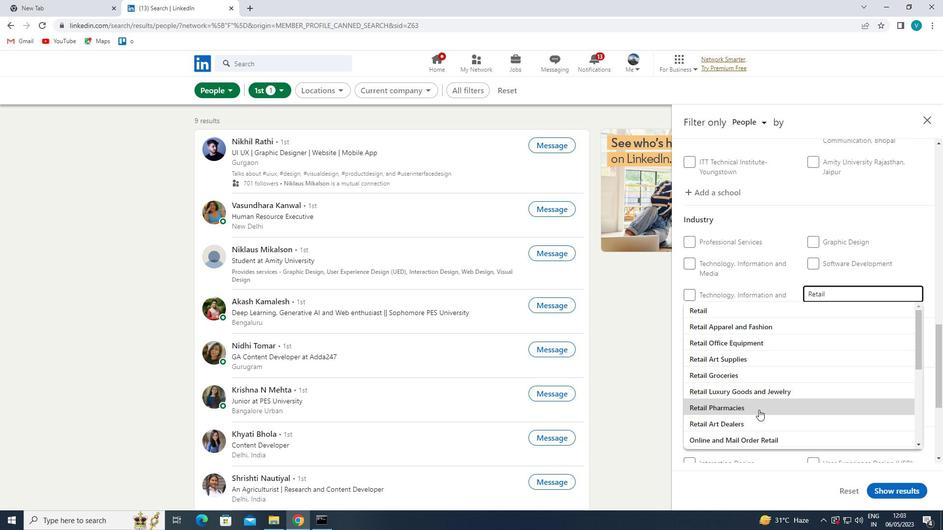 
Action: Mouse pressed left at (756, 405)
Screenshot: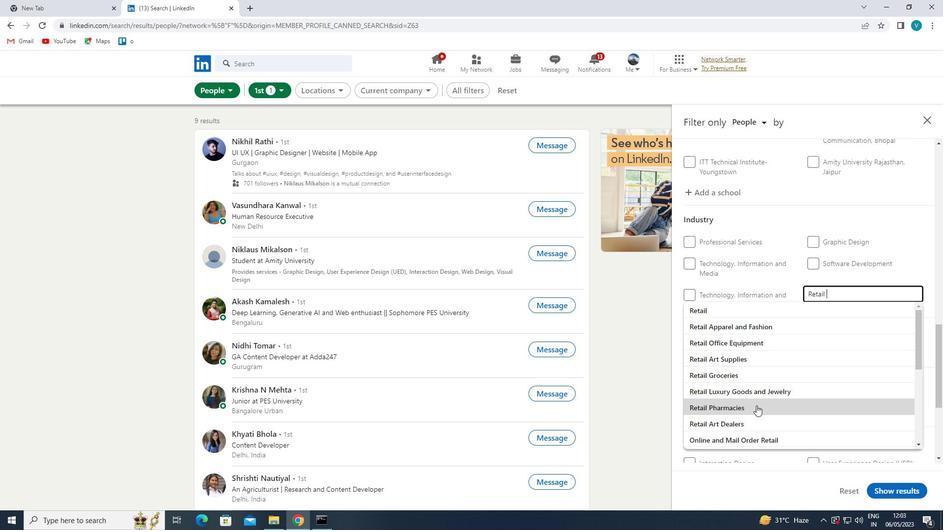 
Action: Mouse moved to (758, 403)
Screenshot: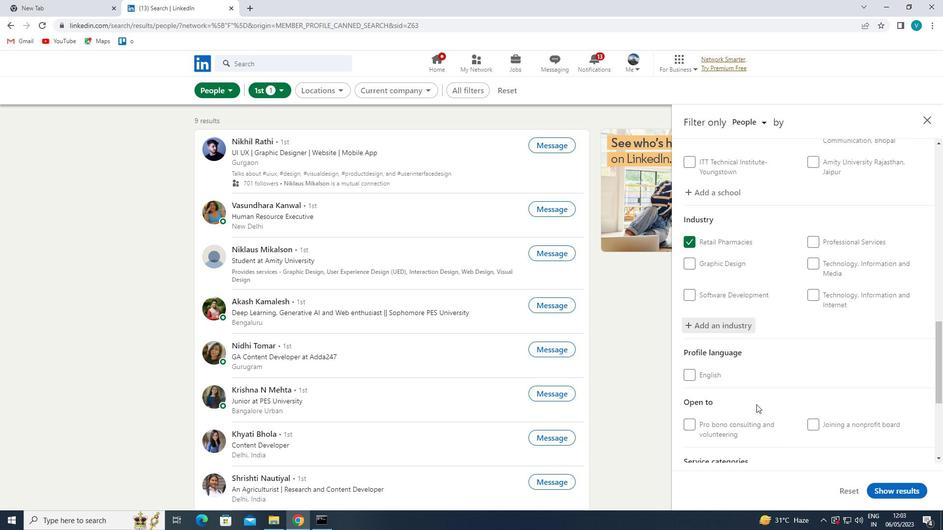 
Action: Mouse scrolled (758, 402) with delta (0, 0)
Screenshot: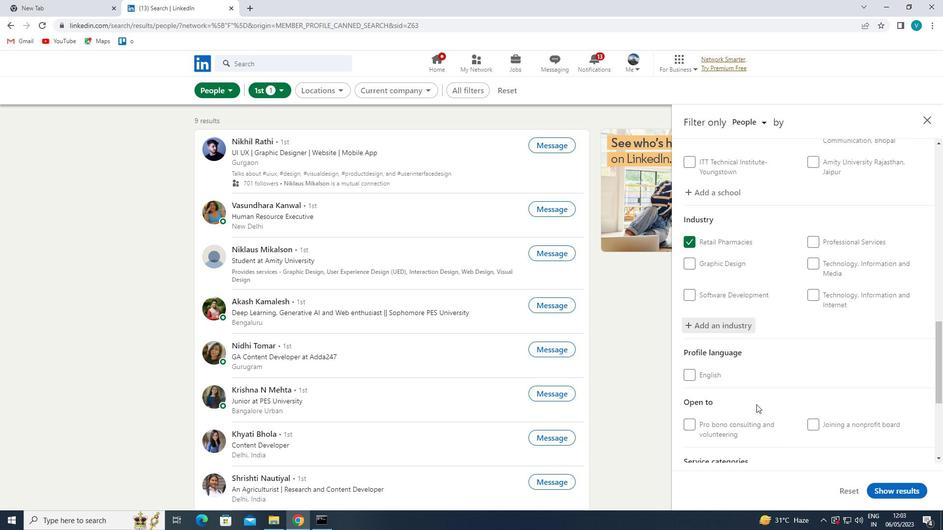 
Action: Mouse moved to (760, 400)
Screenshot: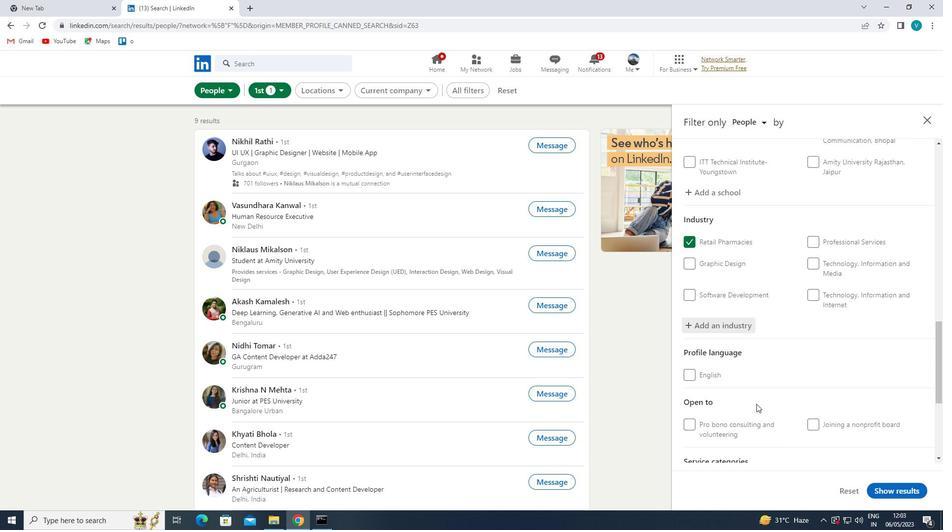 
Action: Mouse scrolled (760, 400) with delta (0, 0)
Screenshot: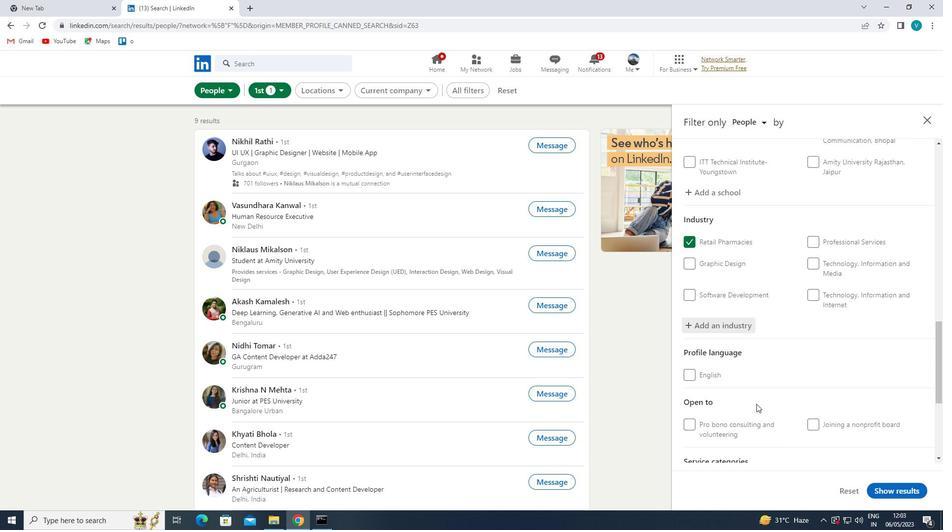 
Action: Mouse moved to (762, 399)
Screenshot: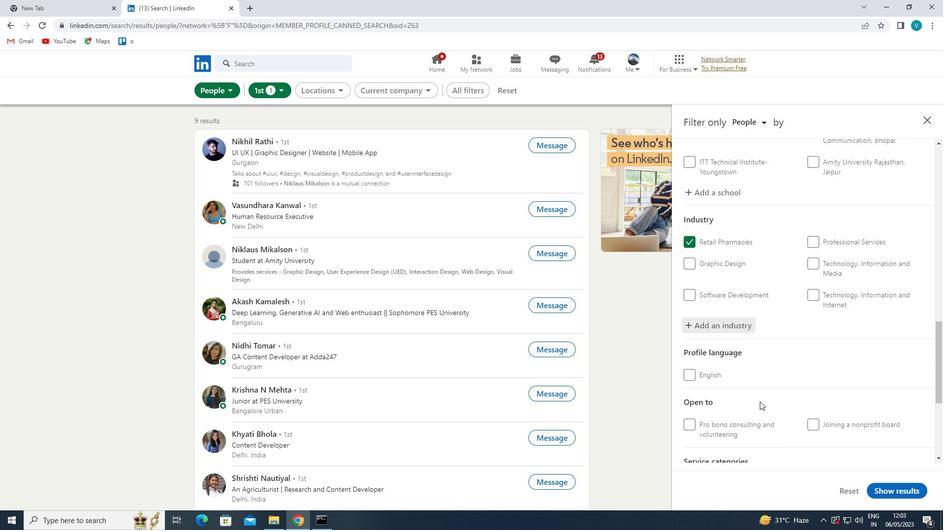
Action: Mouse scrolled (762, 398) with delta (0, 0)
Screenshot: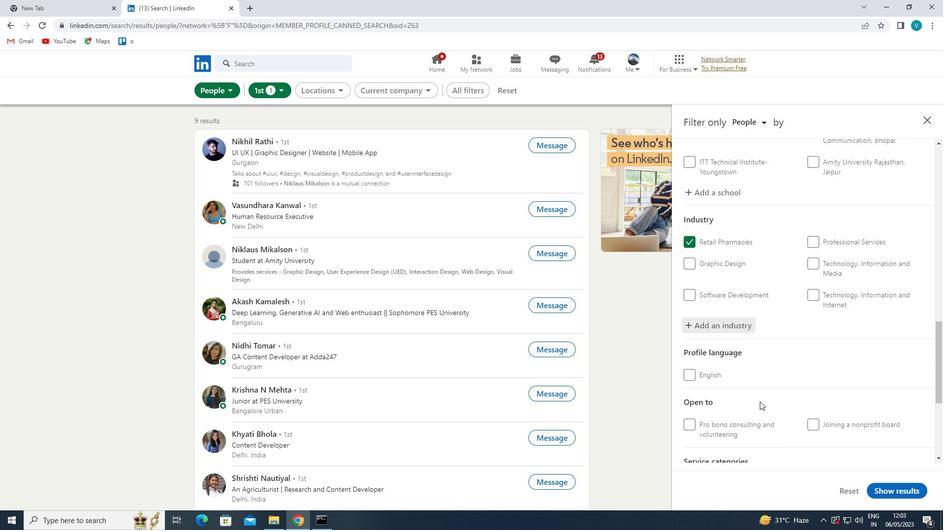 
Action: Mouse moved to (826, 381)
Screenshot: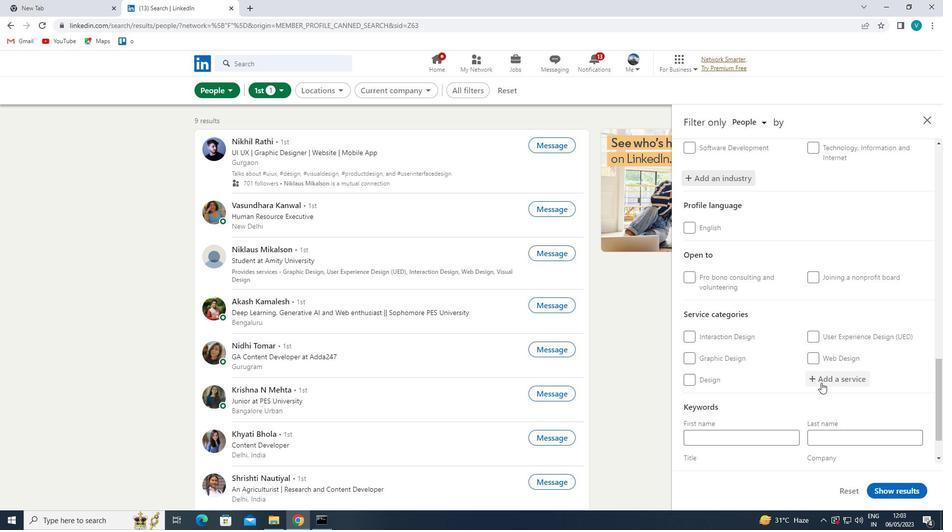 
Action: Mouse pressed left at (826, 381)
Screenshot: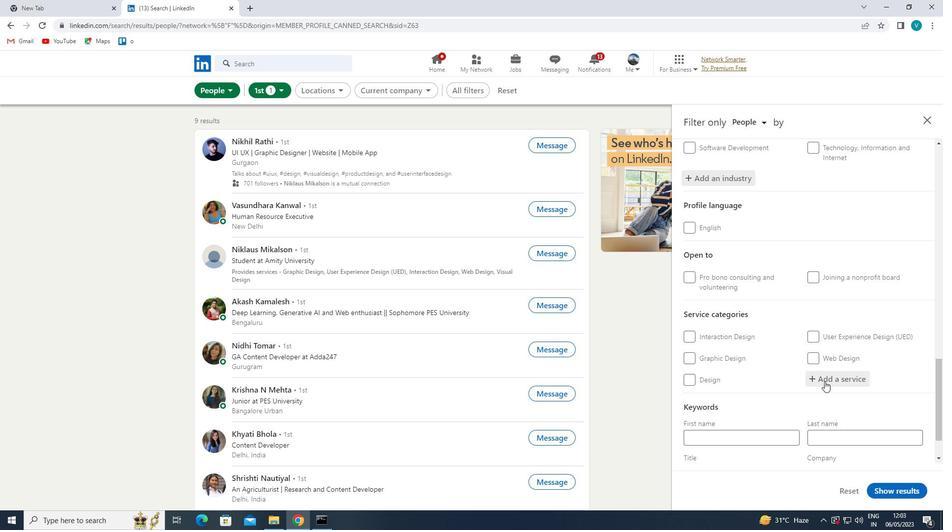 
Action: Mouse moved to (841, 381)
Screenshot: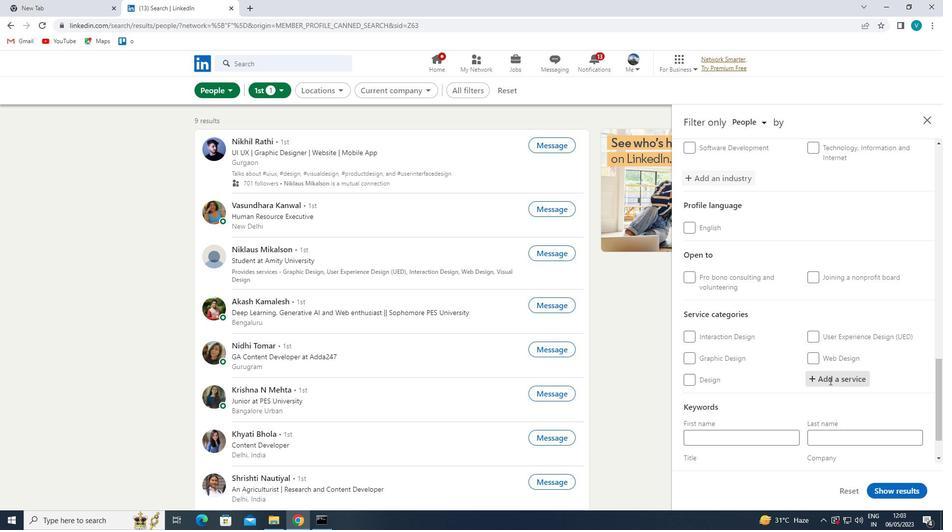 
Action: Key pressed <Key.shift>BANKRU
Screenshot: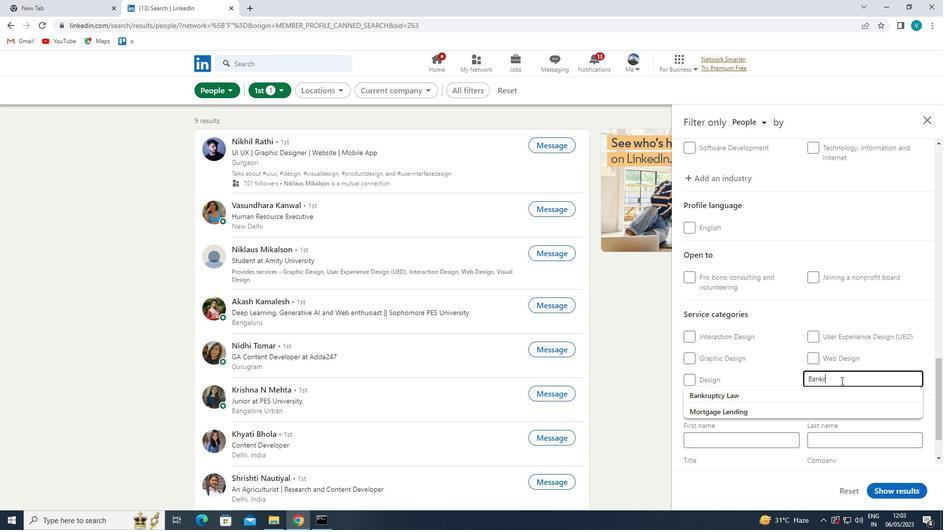 
Action: Mouse moved to (840, 381)
Screenshot: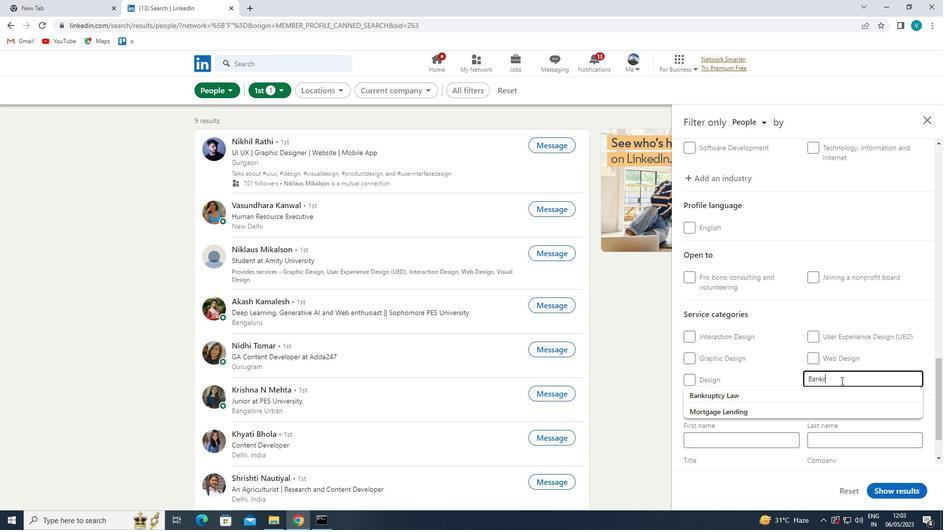 
Action: Key pressed P
Screenshot: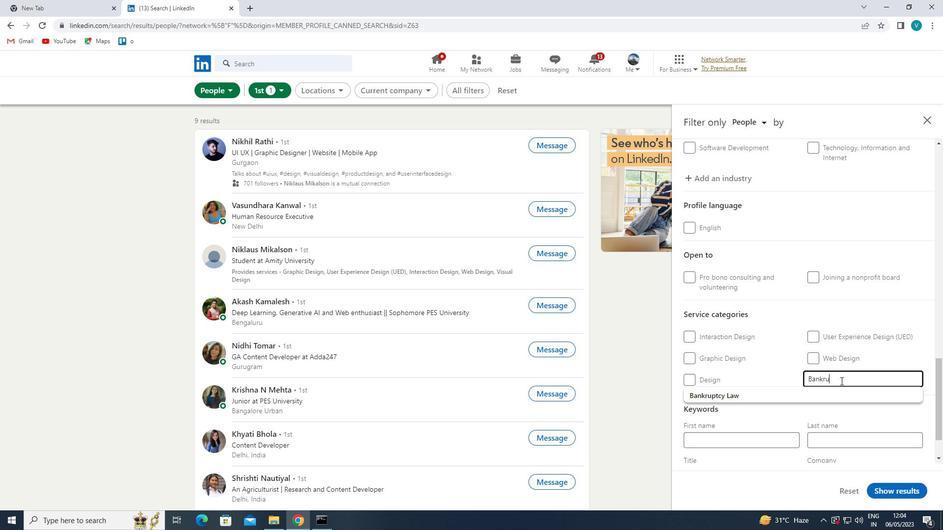 
Action: Mouse moved to (759, 395)
Screenshot: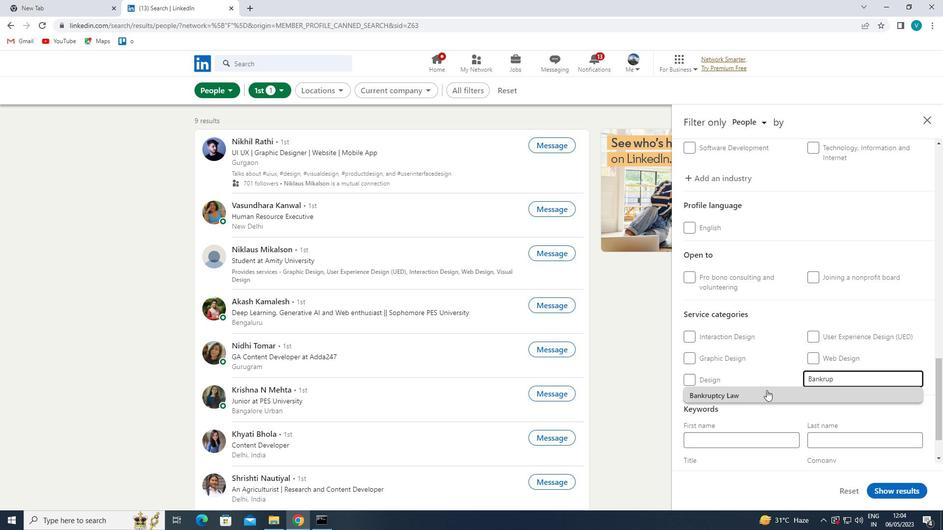 
Action: Mouse pressed left at (759, 395)
Screenshot: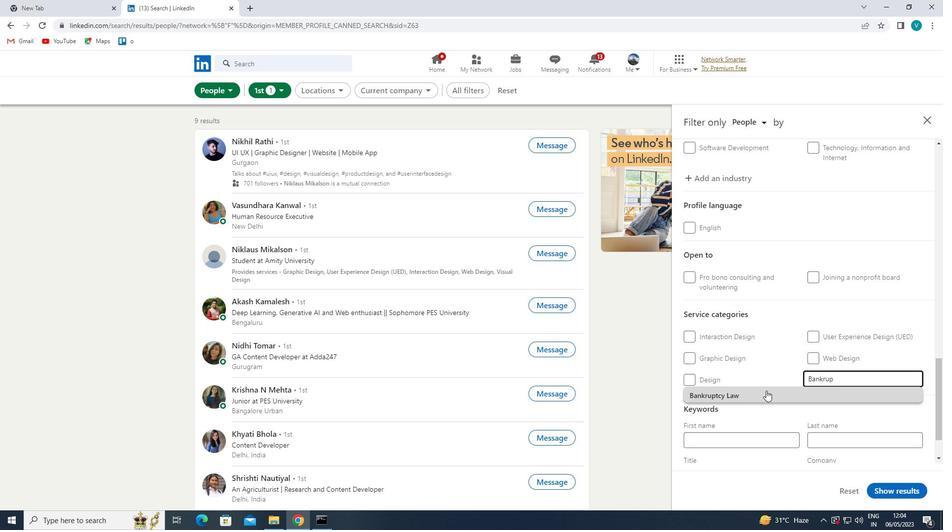 
Action: Mouse moved to (759, 396)
Screenshot: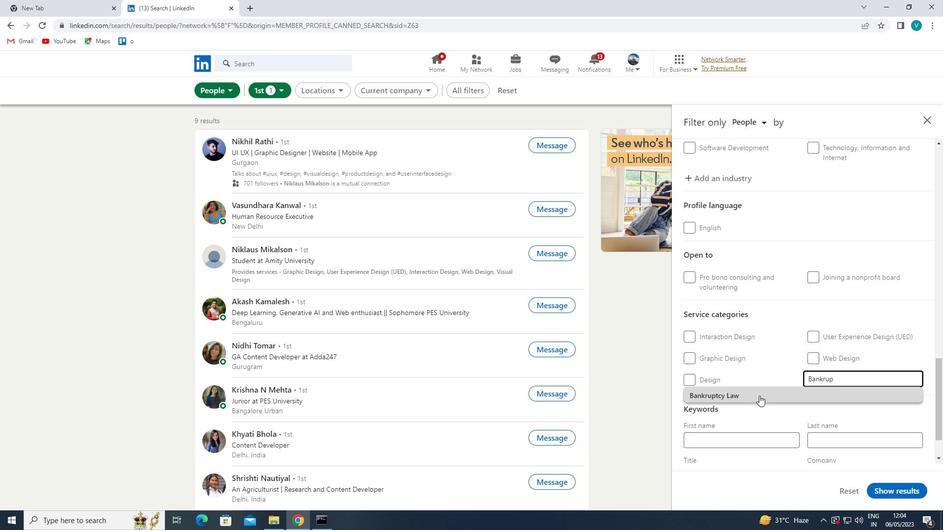 
Action: Mouse scrolled (759, 395) with delta (0, 0)
Screenshot: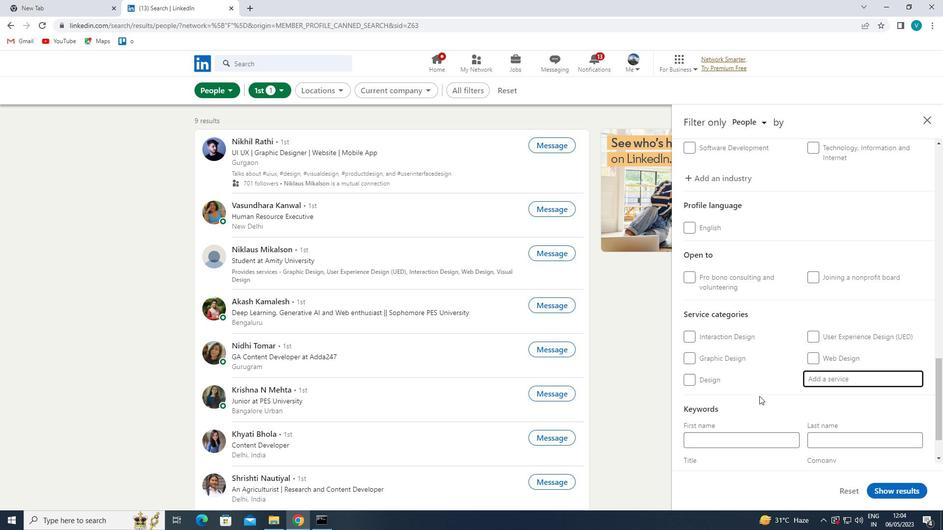 
Action: Mouse scrolled (759, 395) with delta (0, 0)
Screenshot: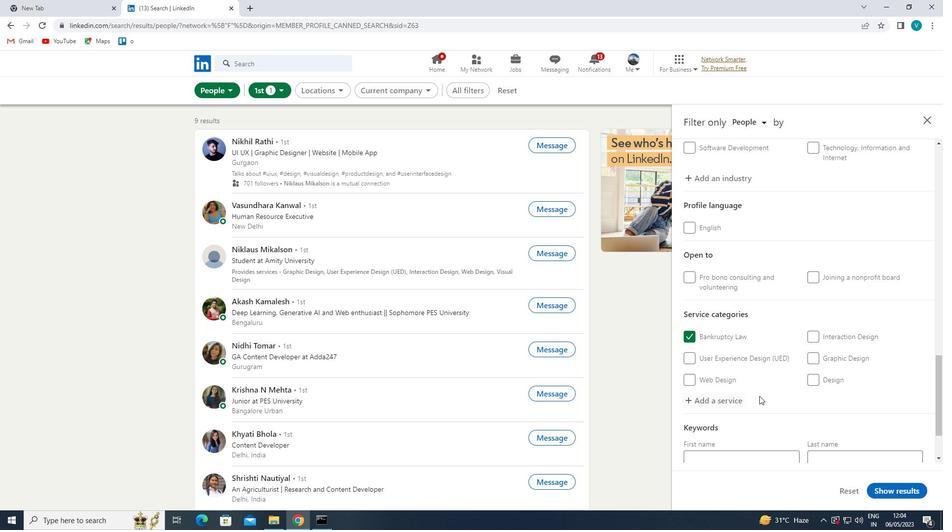 
Action: Mouse scrolled (759, 395) with delta (0, 0)
Screenshot: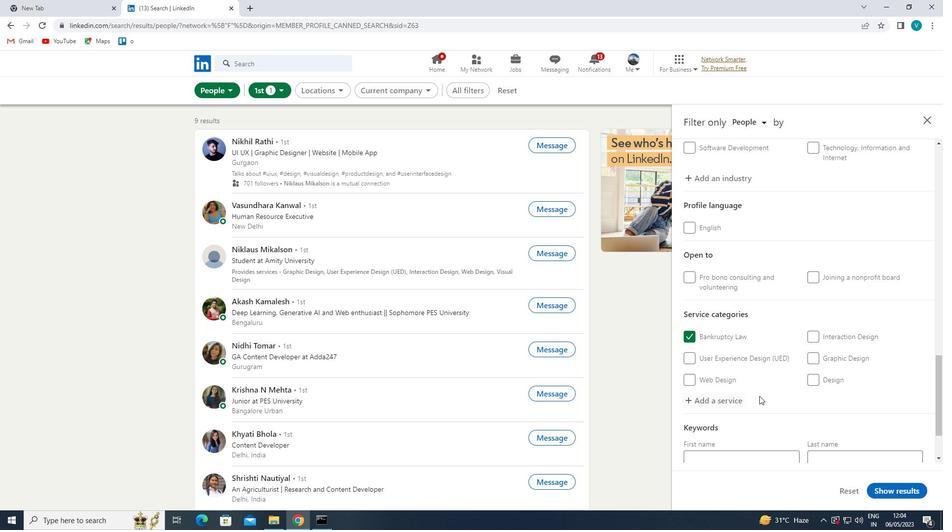 
Action: Mouse scrolled (759, 395) with delta (0, 0)
Screenshot: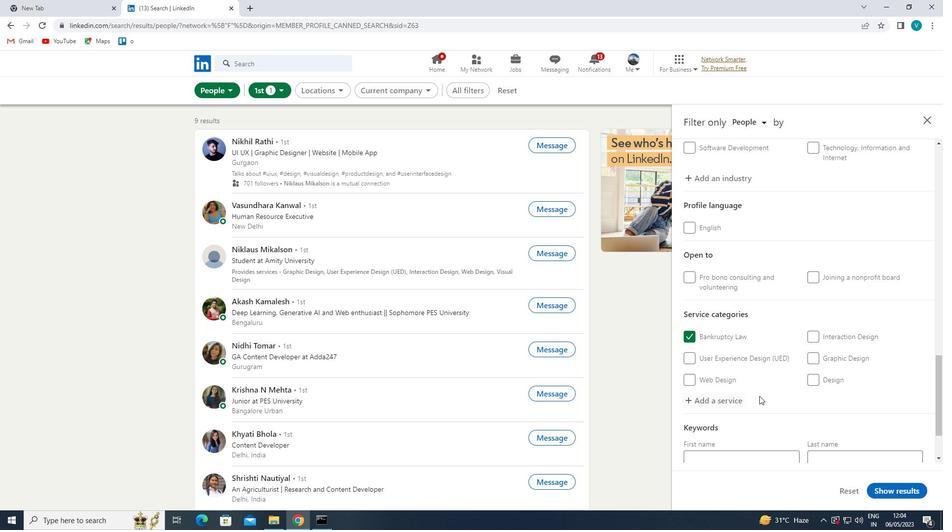 
Action: Mouse moved to (750, 415)
Screenshot: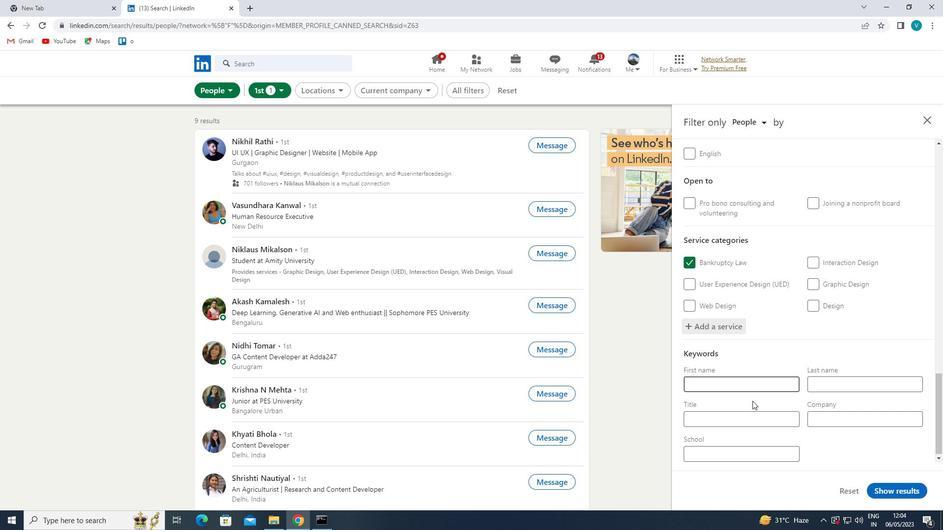 
Action: Mouse pressed left at (750, 415)
Screenshot: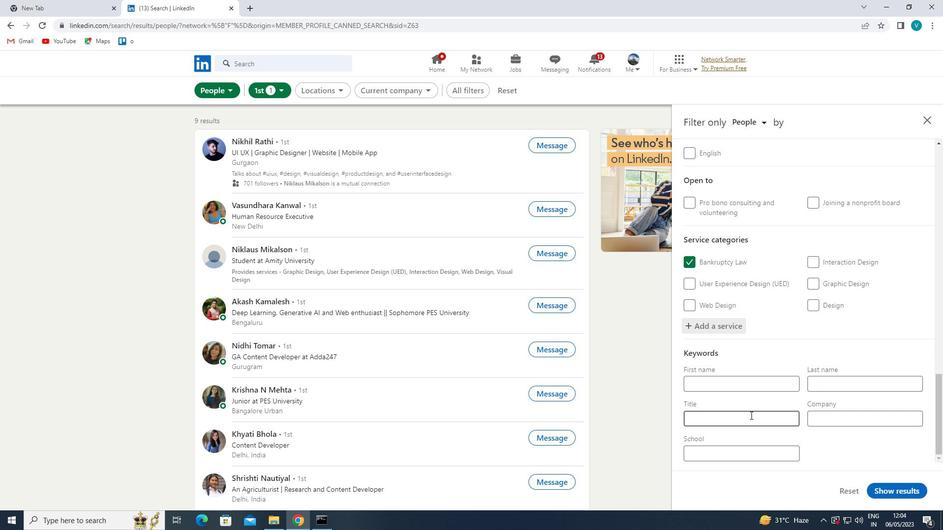 
Action: Mouse moved to (751, 416)
Screenshot: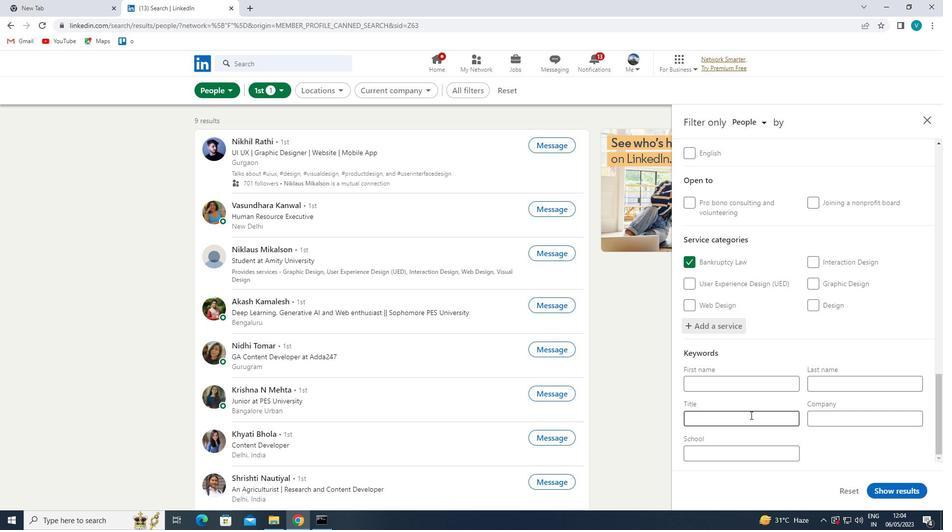 
Action: Key pressed <Key.shift>MEDICAL<Key.space><Key.shift>LABORAO
Screenshot: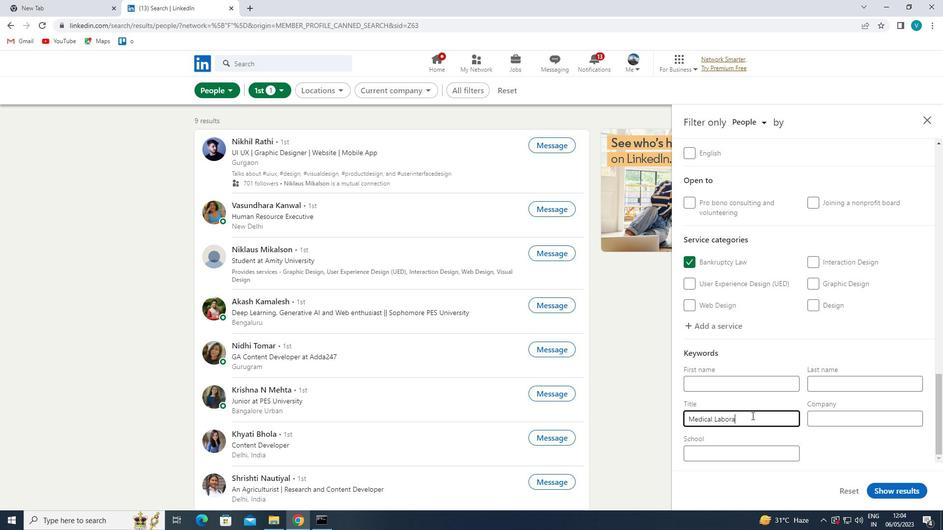 
Action: Mouse moved to (751, 416)
Screenshot: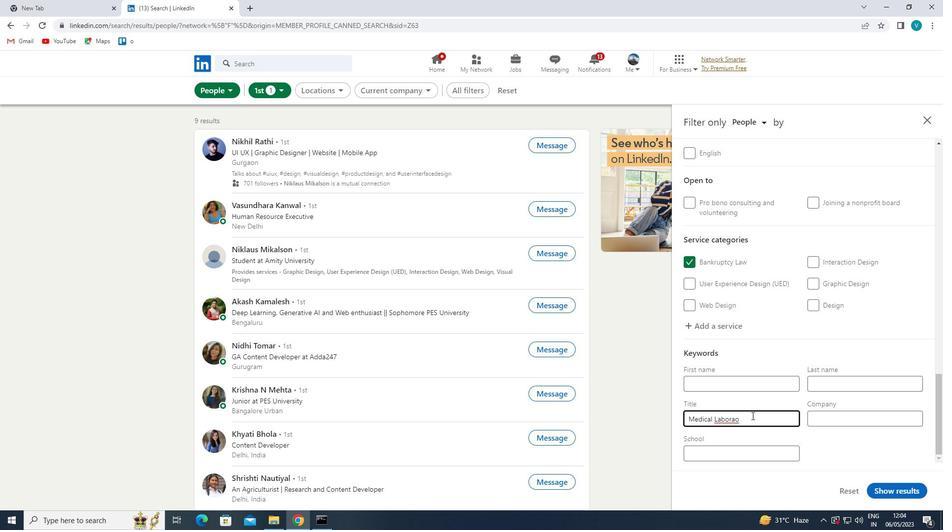 
Action: Key pressed <Key.backspace>TORY<Key.space><Key.shift>TECH<Key.space>
Screenshot: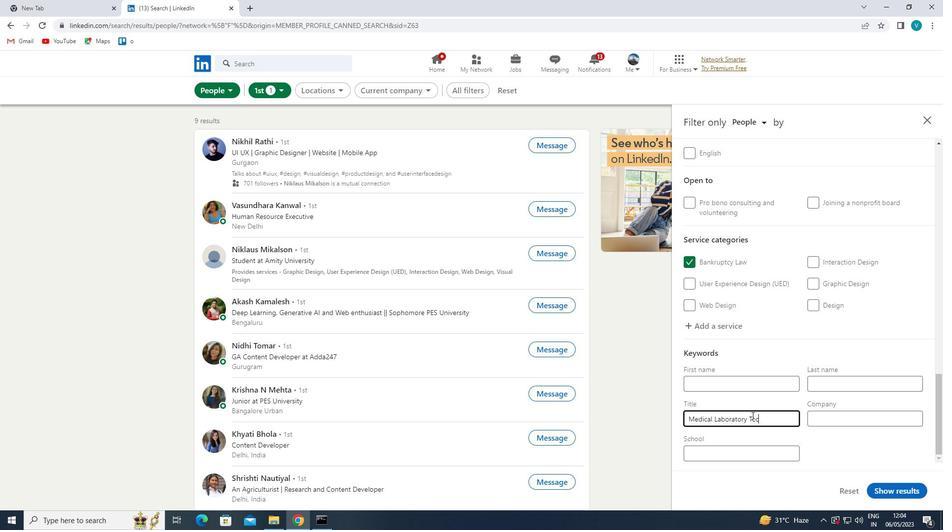 
Action: Mouse moved to (901, 487)
Screenshot: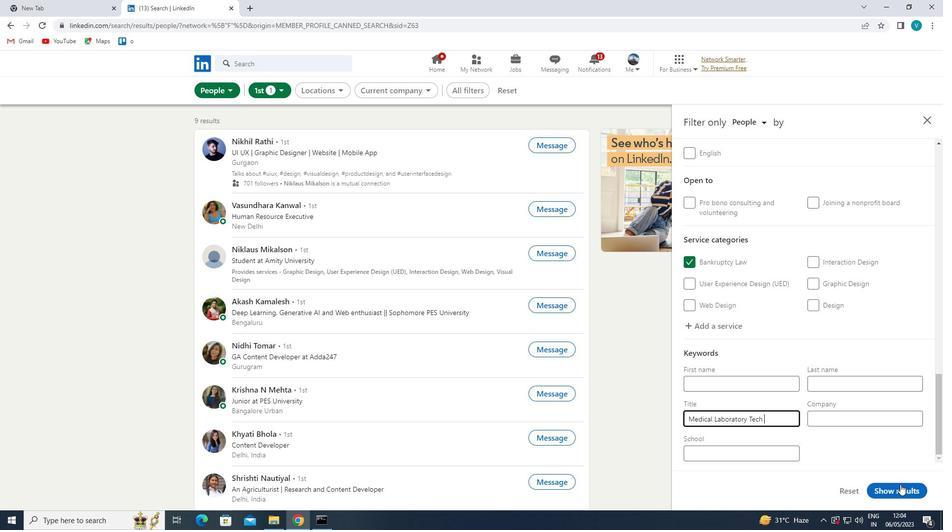 
Action: Mouse pressed left at (901, 487)
Screenshot: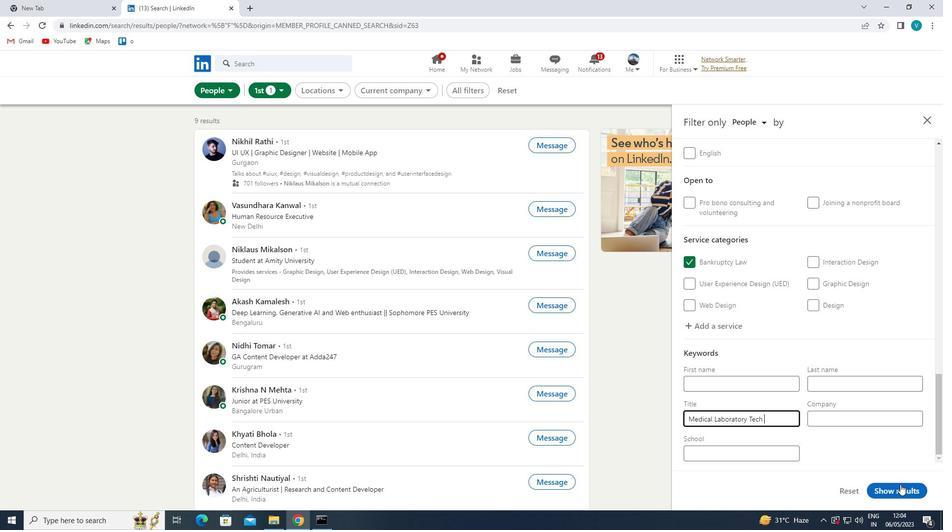
